 Task: Create a sub task Gather and Analyse Requirements for the task  Integrate website with a new customer support ticketing system in the project AgileKite , assign it to team member softage.1@softage.net and update the status of the sub task to  On Track  , set the priority of the sub task to Low
Action: Mouse moved to (71, 251)
Screenshot: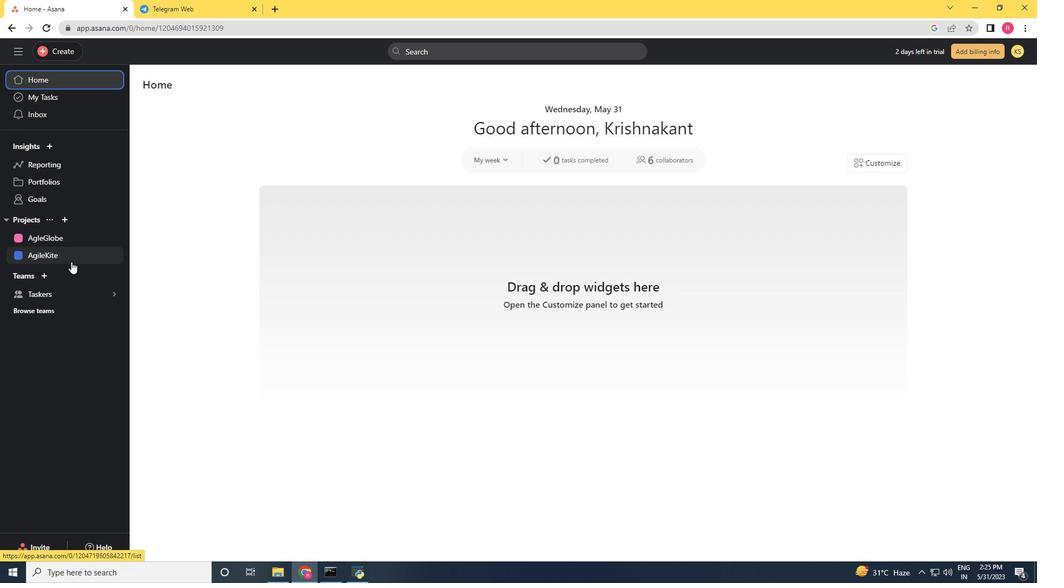 
Action: Mouse pressed left at (71, 251)
Screenshot: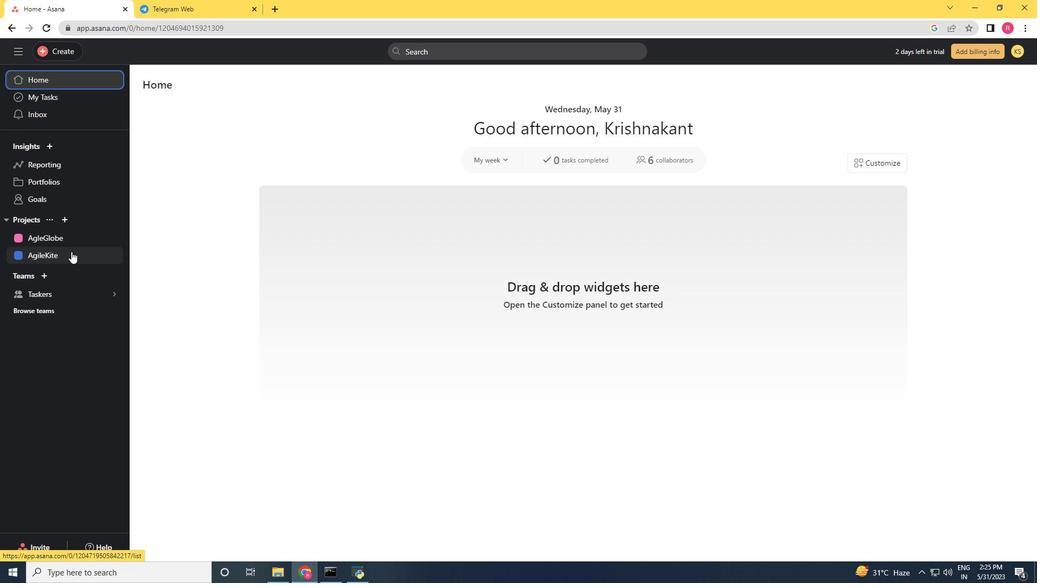 
Action: Mouse moved to (256, 262)
Screenshot: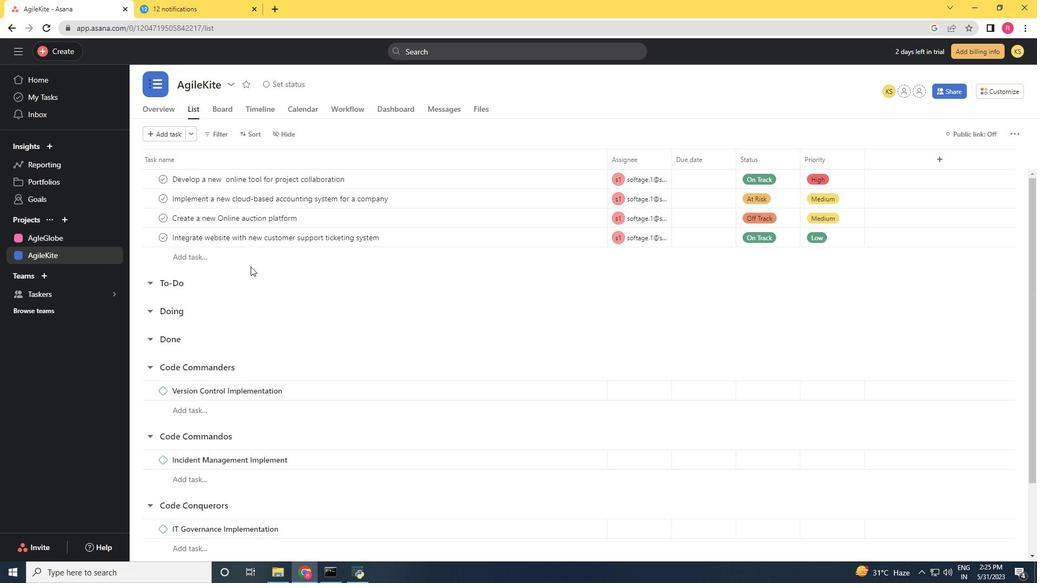 
Action: Mouse scrolled (256, 261) with delta (0, 0)
Screenshot: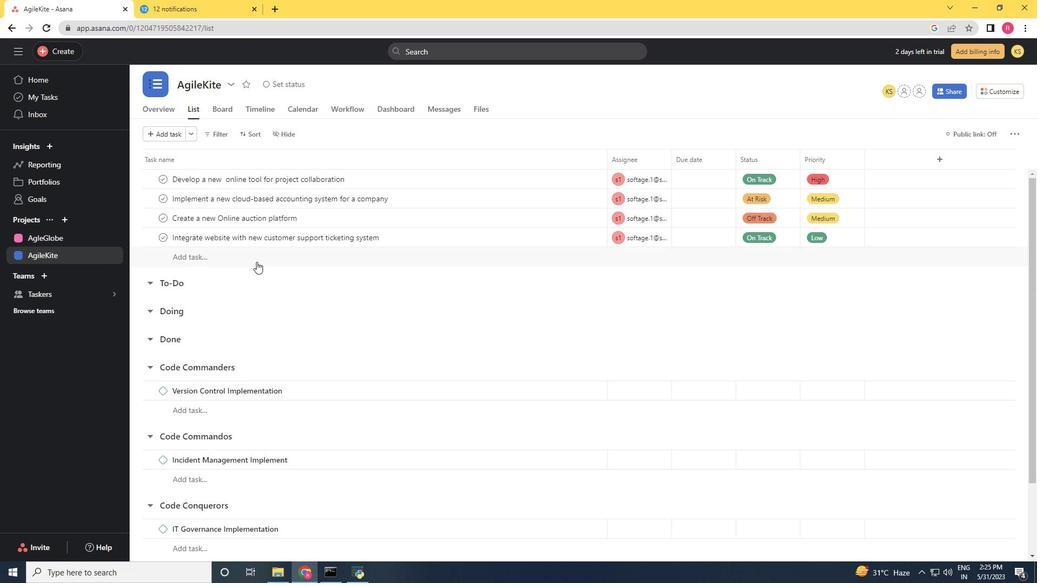 
Action: Mouse moved to (259, 284)
Screenshot: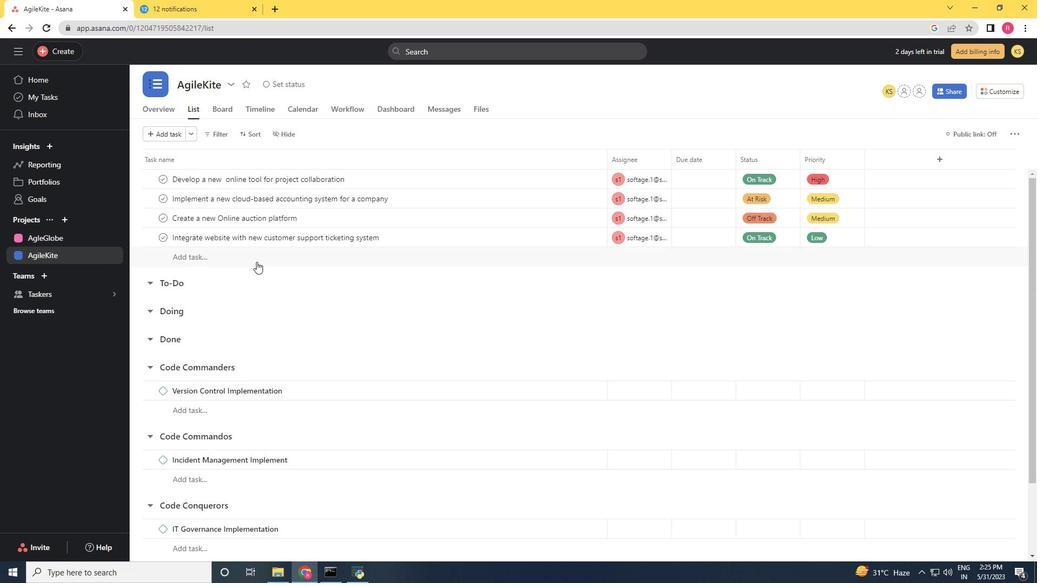 
Action: Mouse scrolled (259, 284) with delta (0, 0)
Screenshot: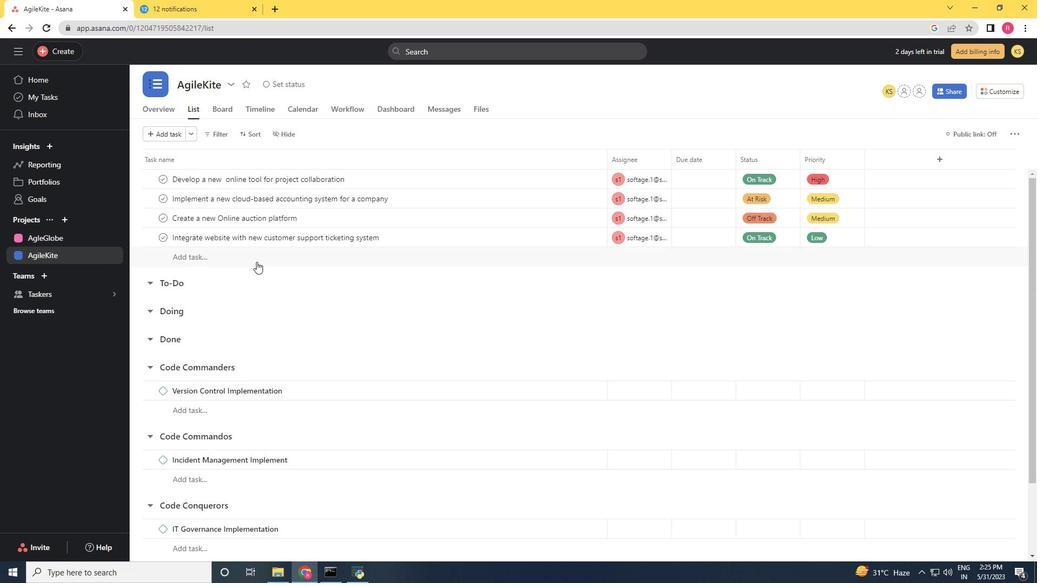 
Action: Mouse moved to (259, 289)
Screenshot: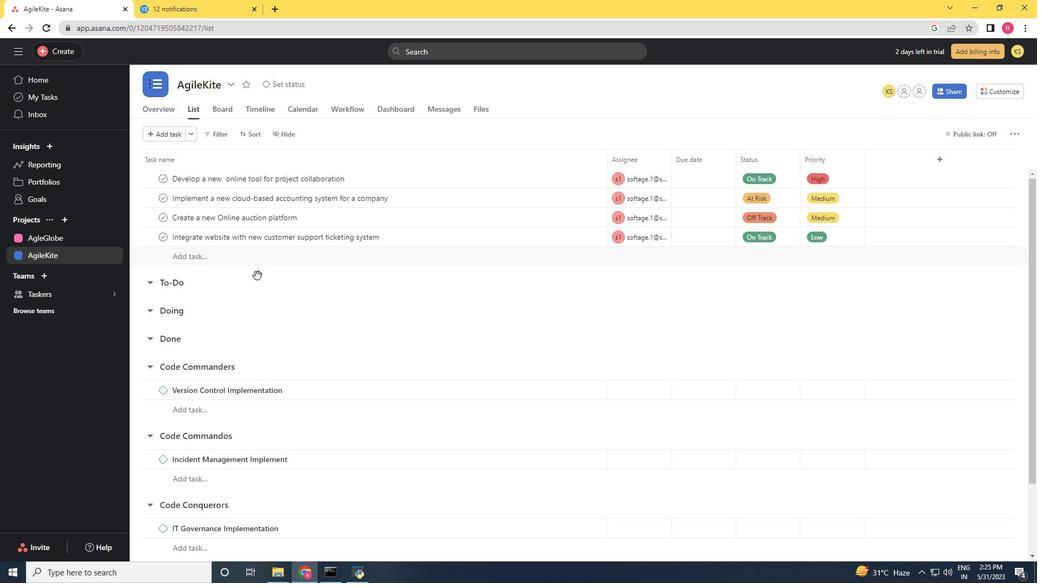 
Action: Mouse scrolled (259, 289) with delta (0, 0)
Screenshot: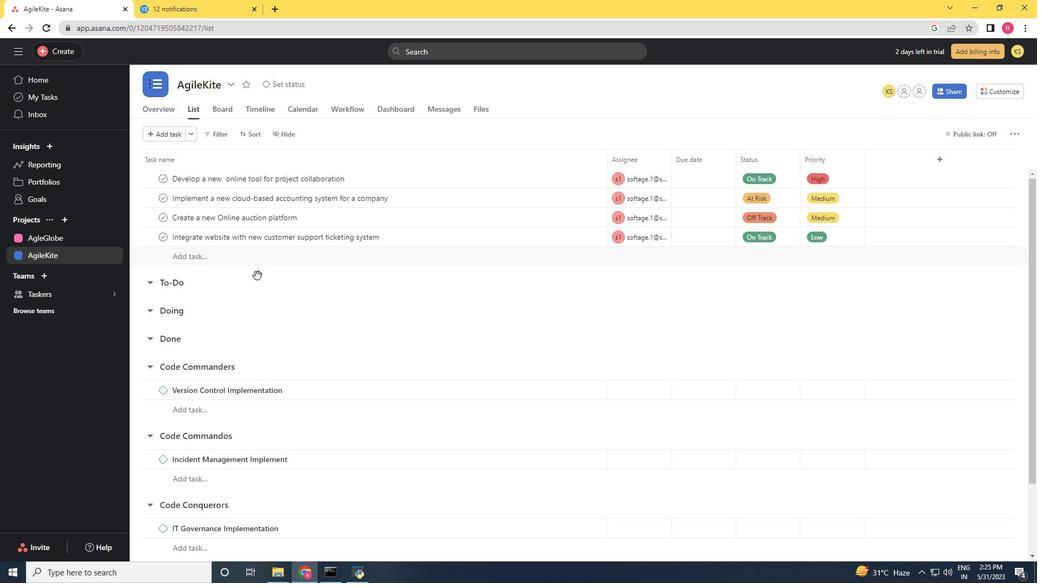 
Action: Mouse moved to (259, 290)
Screenshot: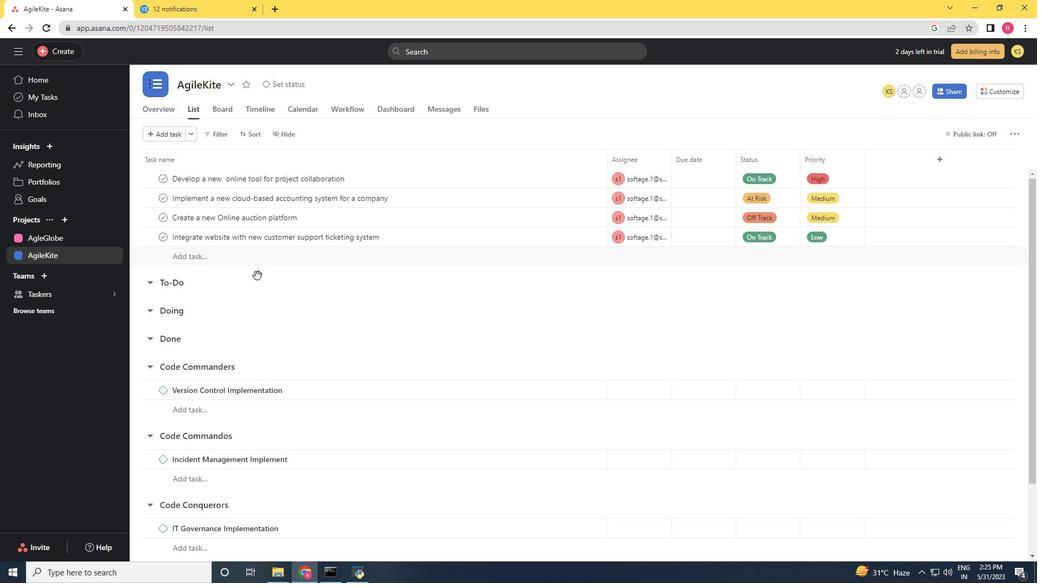
Action: Mouse scrolled (259, 290) with delta (0, 0)
Screenshot: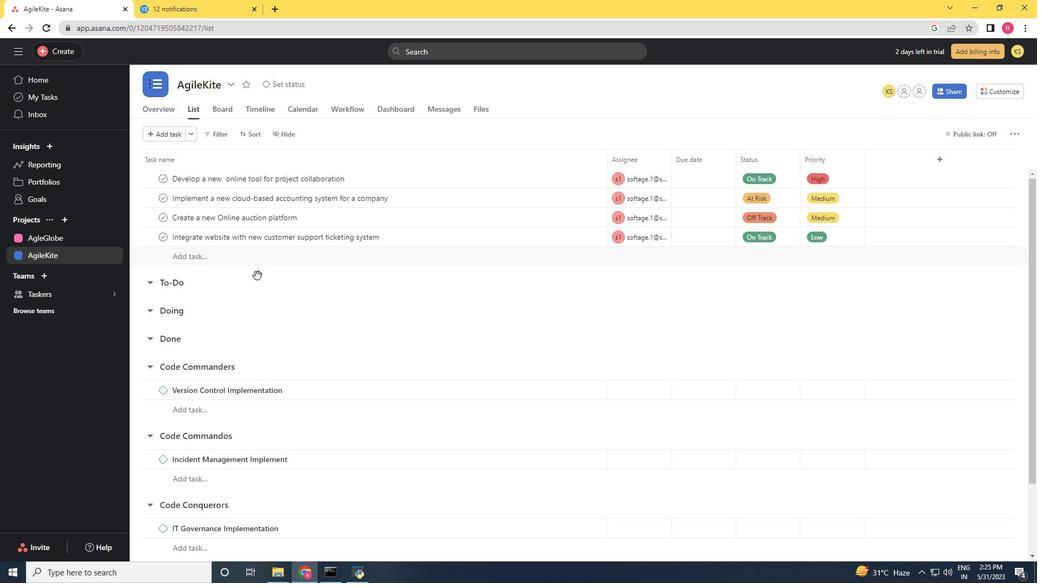 
Action: Mouse moved to (259, 291)
Screenshot: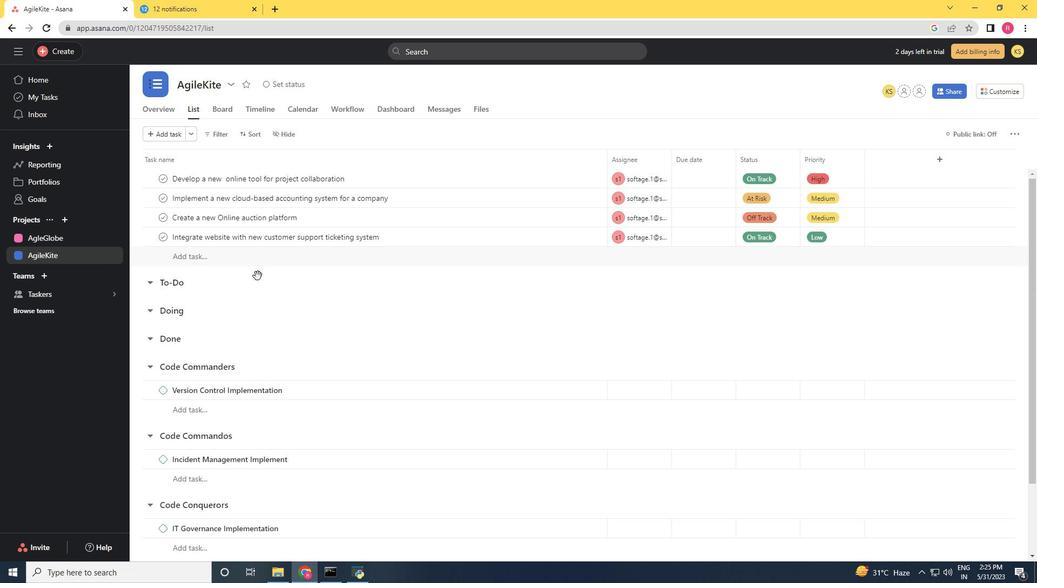 
Action: Mouse scrolled (259, 290) with delta (0, 0)
Screenshot: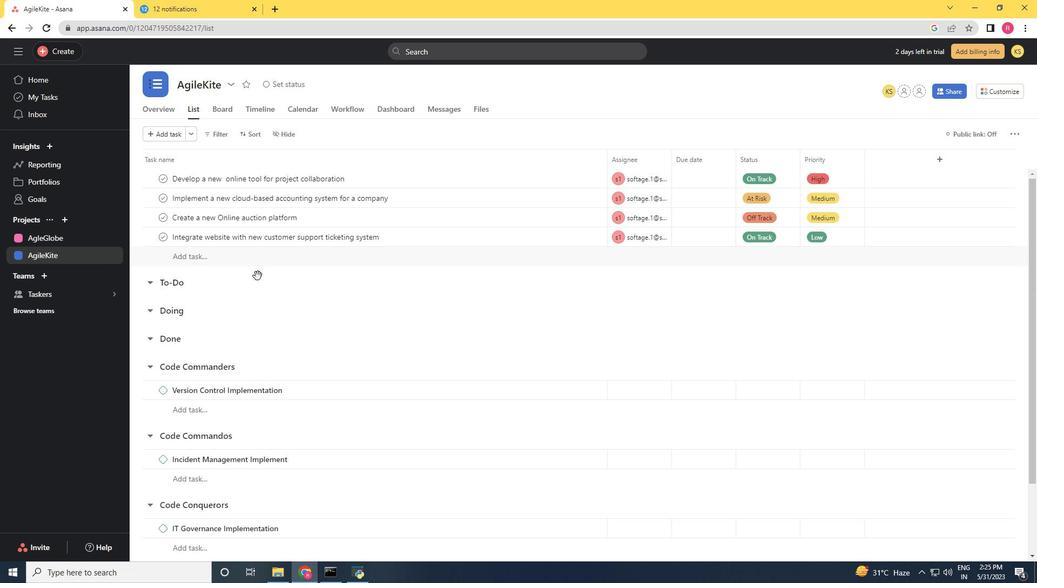 
Action: Mouse moved to (259, 293)
Screenshot: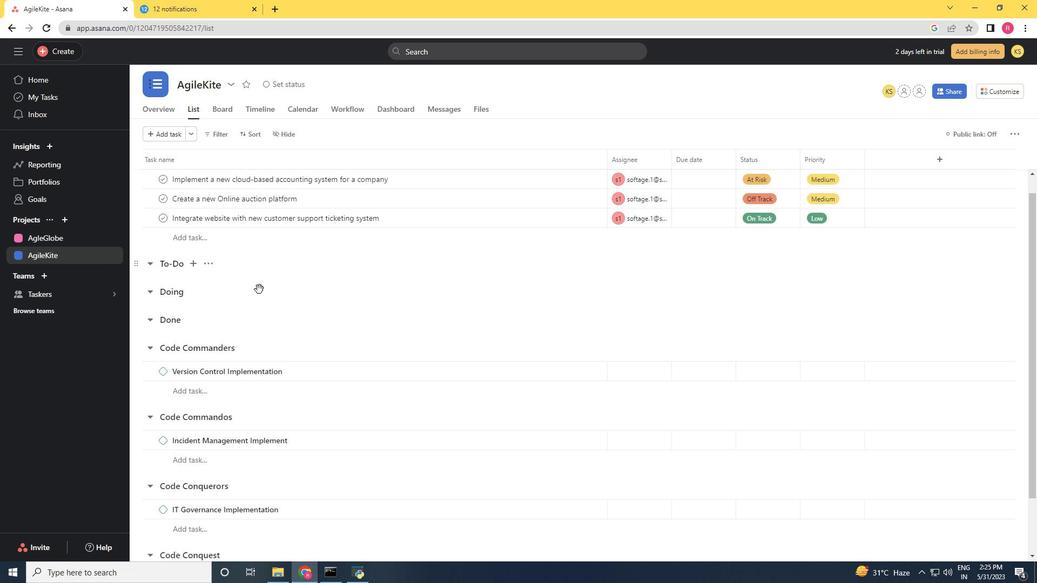 
Action: Mouse scrolled (259, 293) with delta (0, 0)
Screenshot: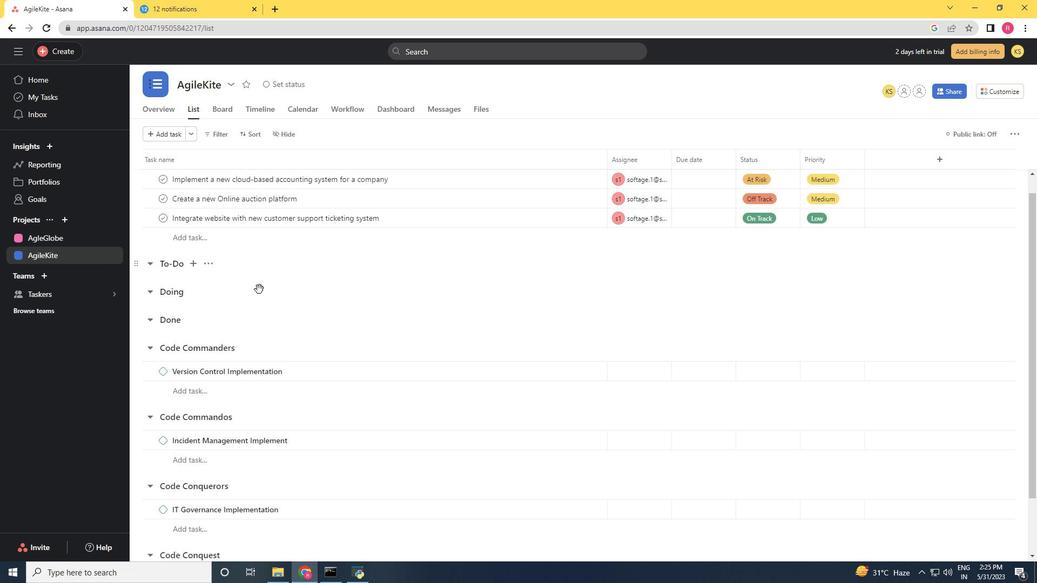 
Action: Mouse moved to (165, 555)
Screenshot: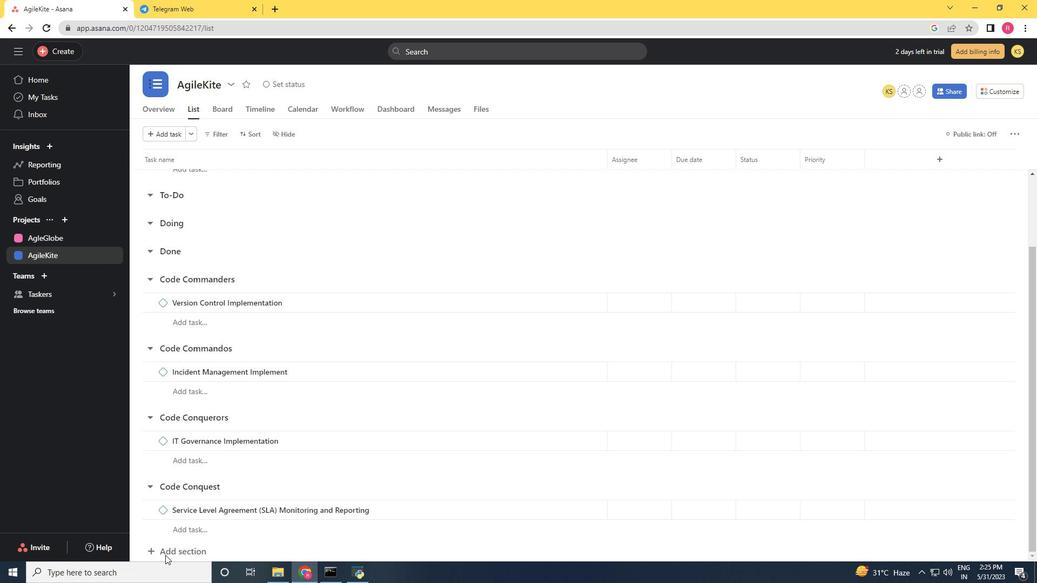
Action: Mouse pressed left at (165, 555)
Screenshot: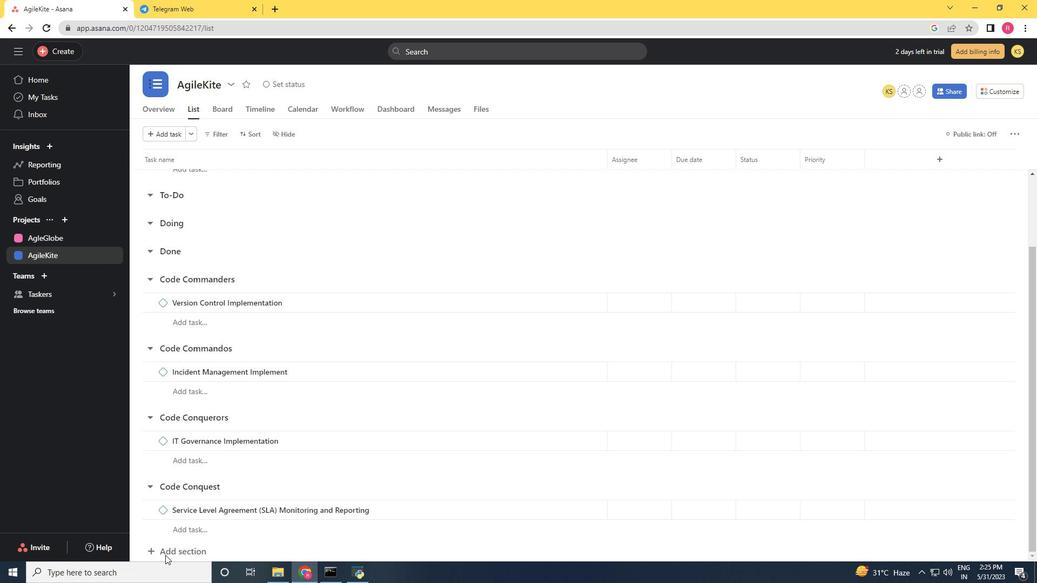 
Action: Mouse moved to (269, 461)
Screenshot: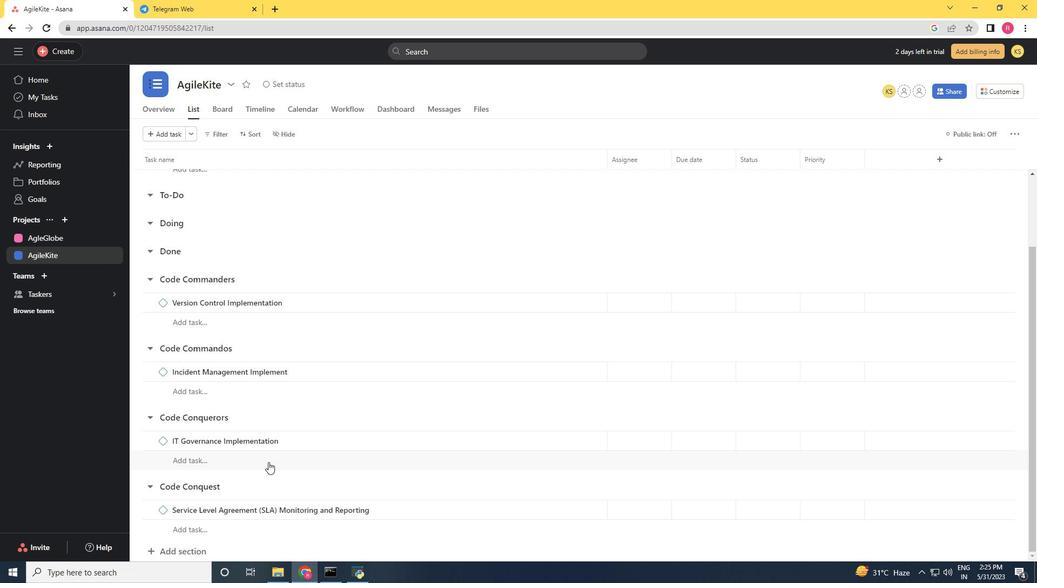 
Action: Mouse scrolled (269, 462) with delta (0, 0)
Screenshot: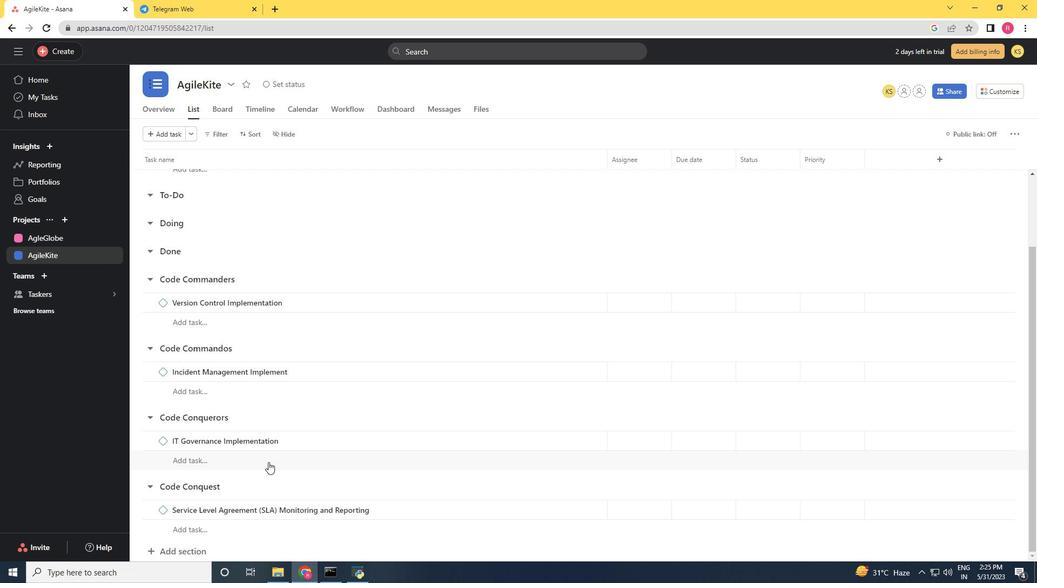 
Action: Mouse scrolled (269, 462) with delta (0, 0)
Screenshot: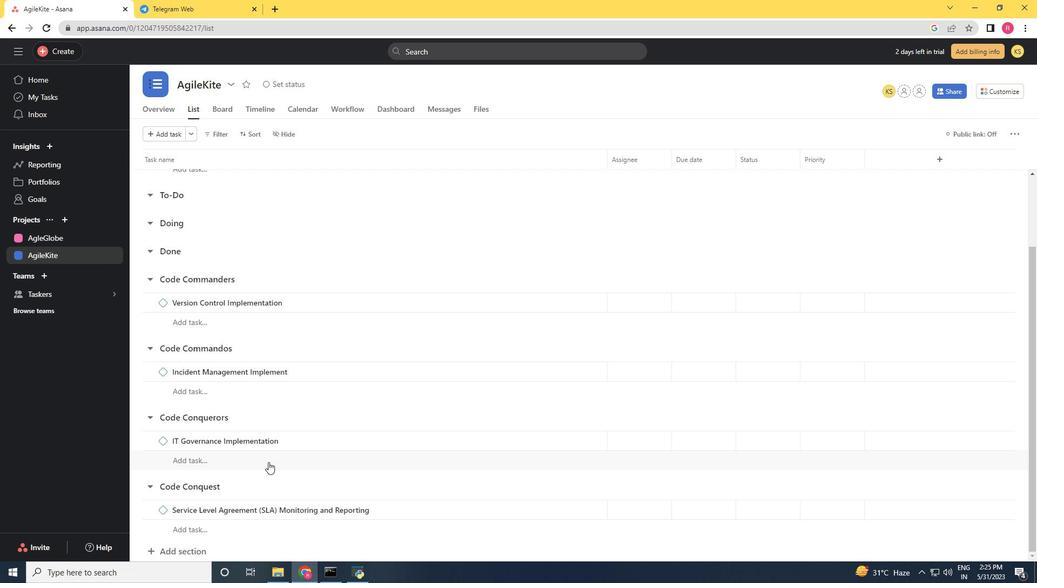 
Action: Mouse scrolled (269, 462) with delta (0, 0)
Screenshot: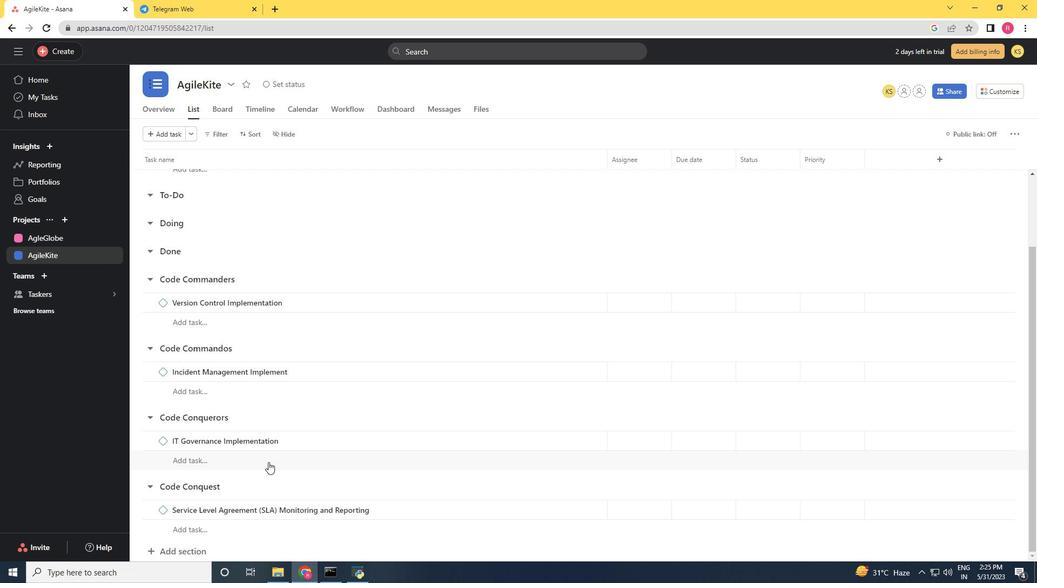 
Action: Mouse scrolled (269, 462) with delta (0, 0)
Screenshot: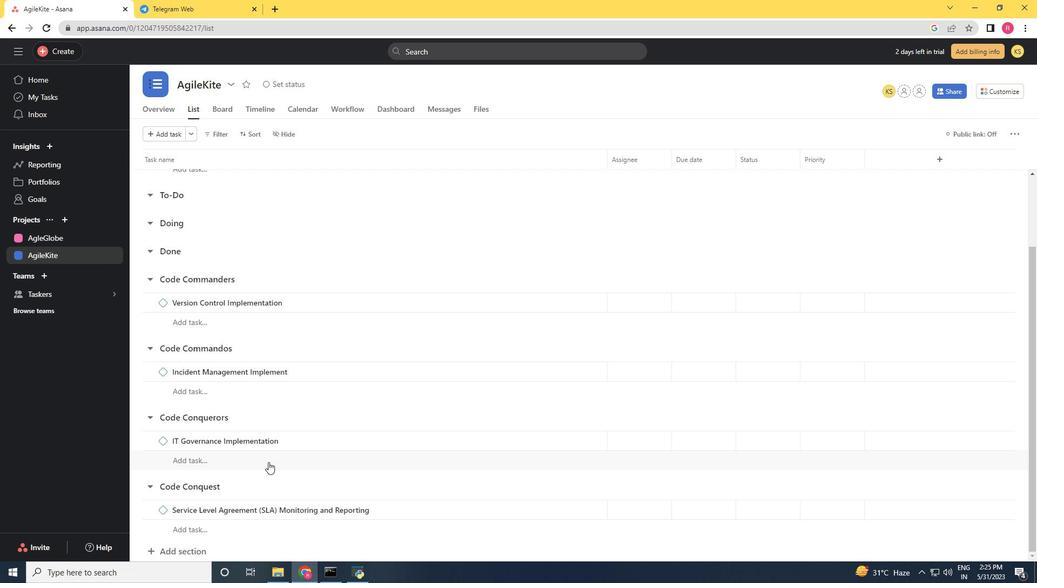 
Action: Mouse moved to (270, 461)
Screenshot: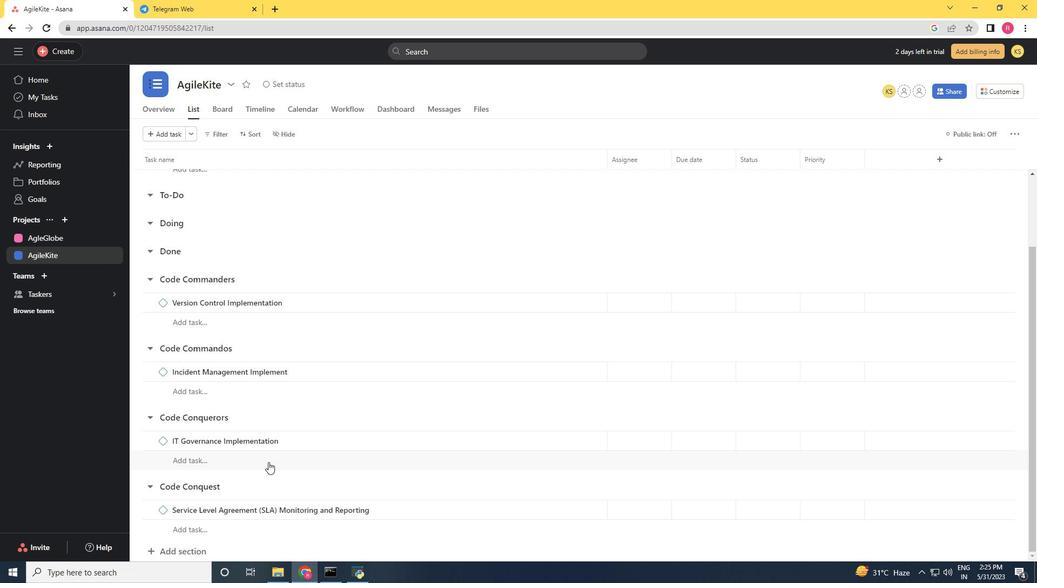 
Action: Mouse scrolled (270, 461) with delta (0, 0)
Screenshot: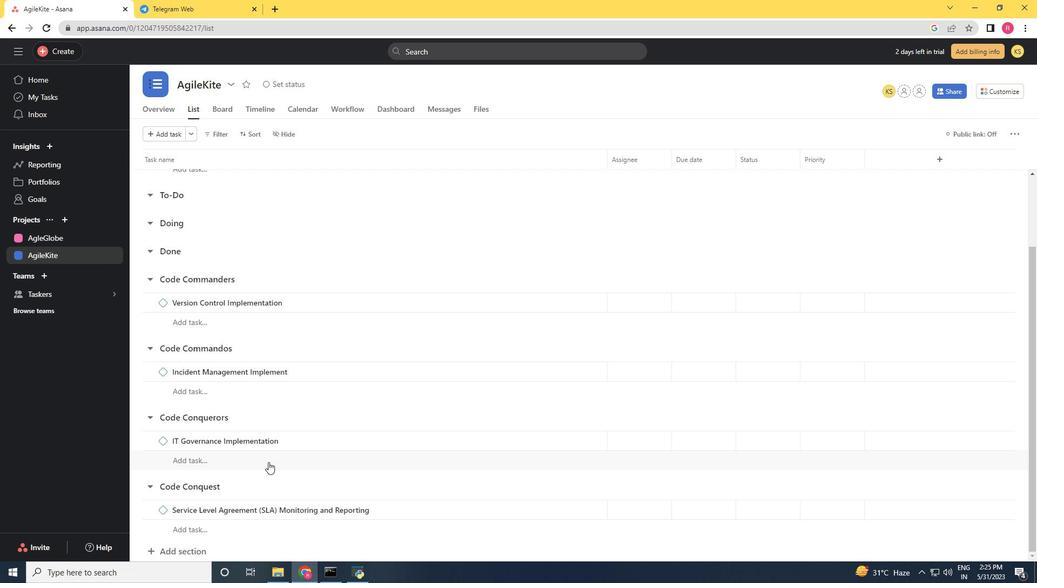 
Action: Mouse moved to (448, 234)
Screenshot: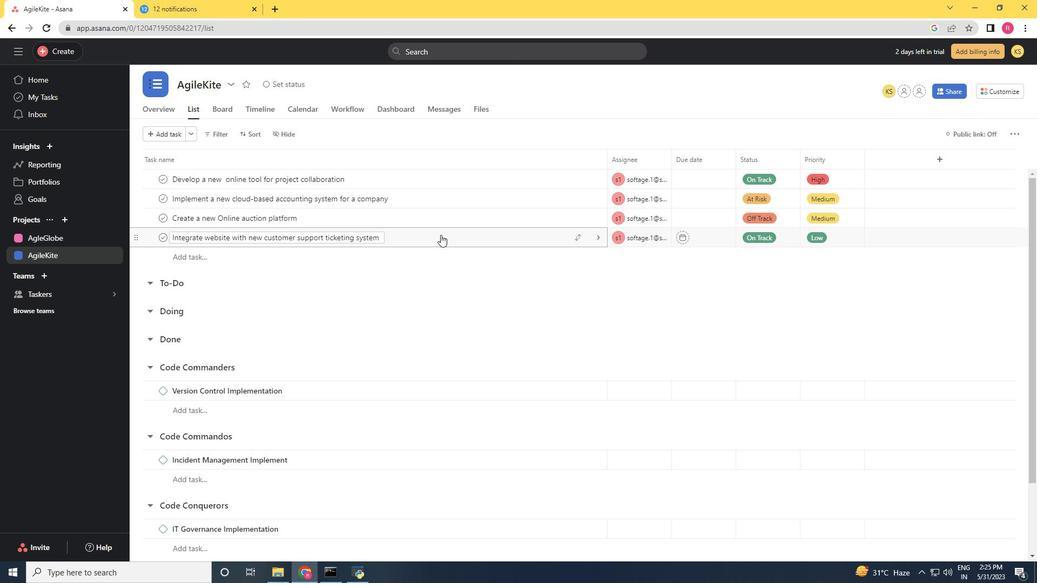 
Action: Mouse pressed left at (448, 234)
Screenshot: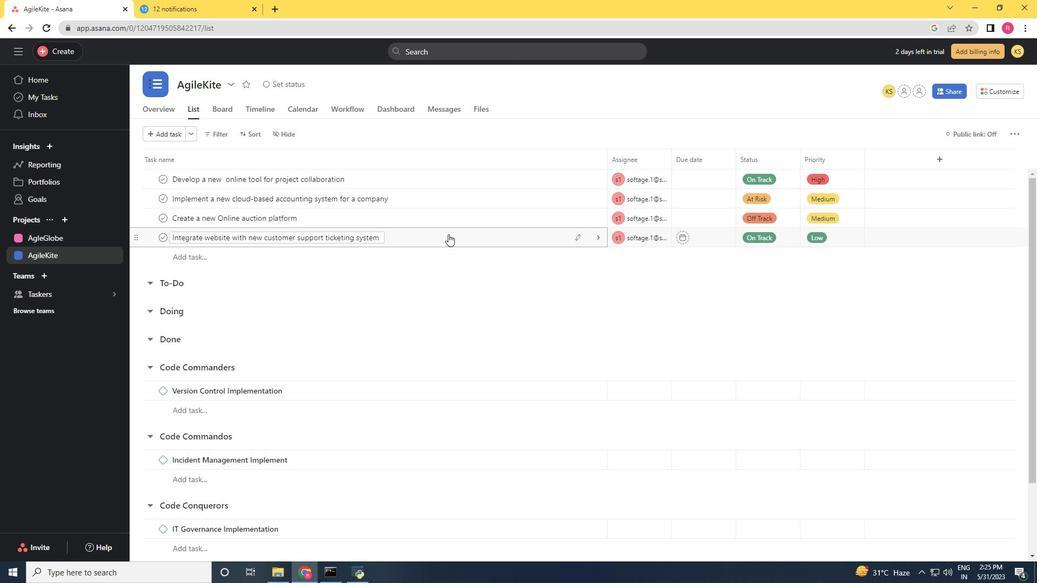 
Action: Mouse moved to (823, 336)
Screenshot: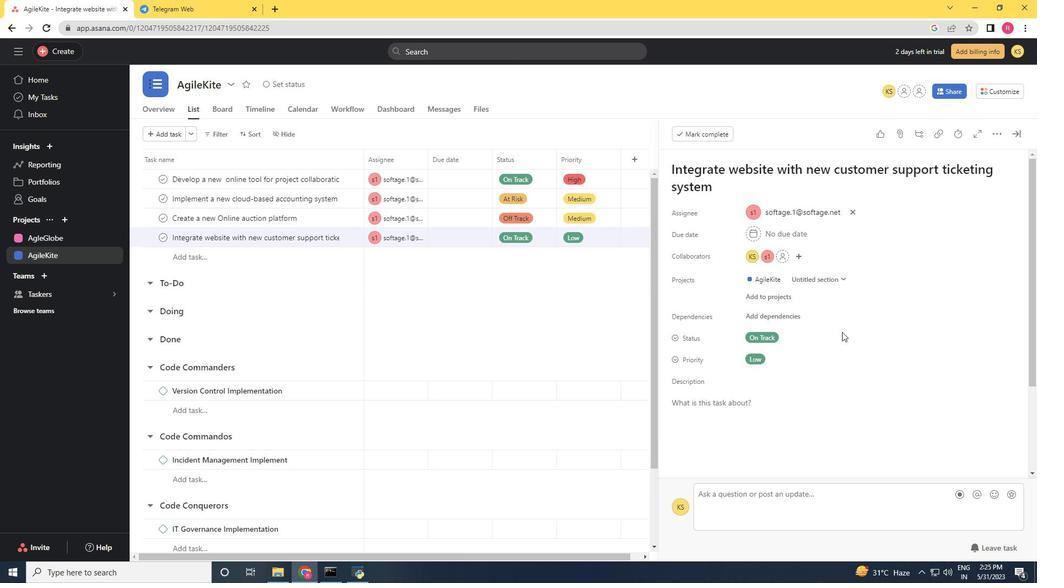 
Action: Mouse scrolled (823, 335) with delta (0, 0)
Screenshot: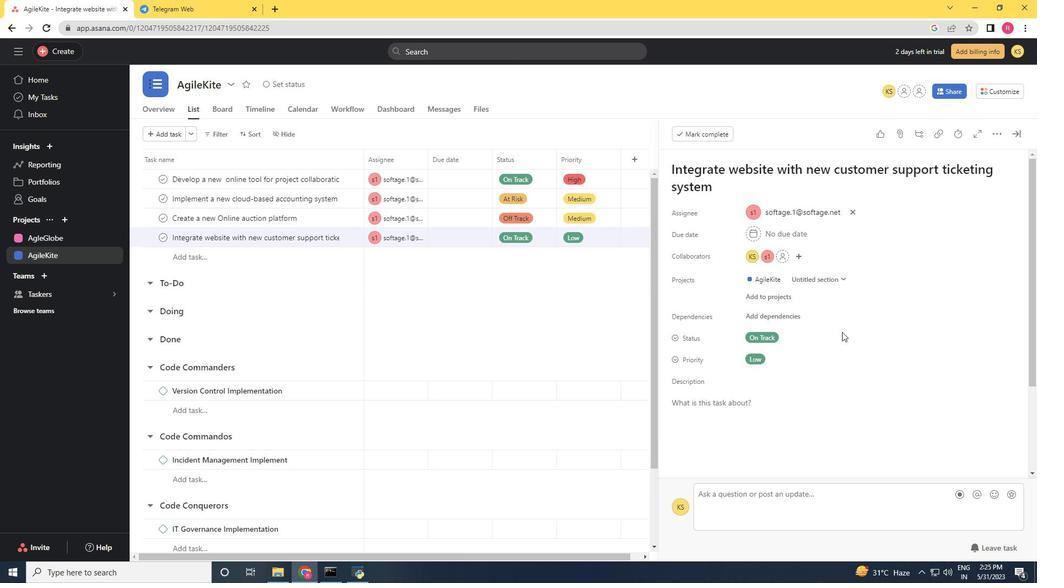 
Action: Mouse moved to (821, 336)
Screenshot: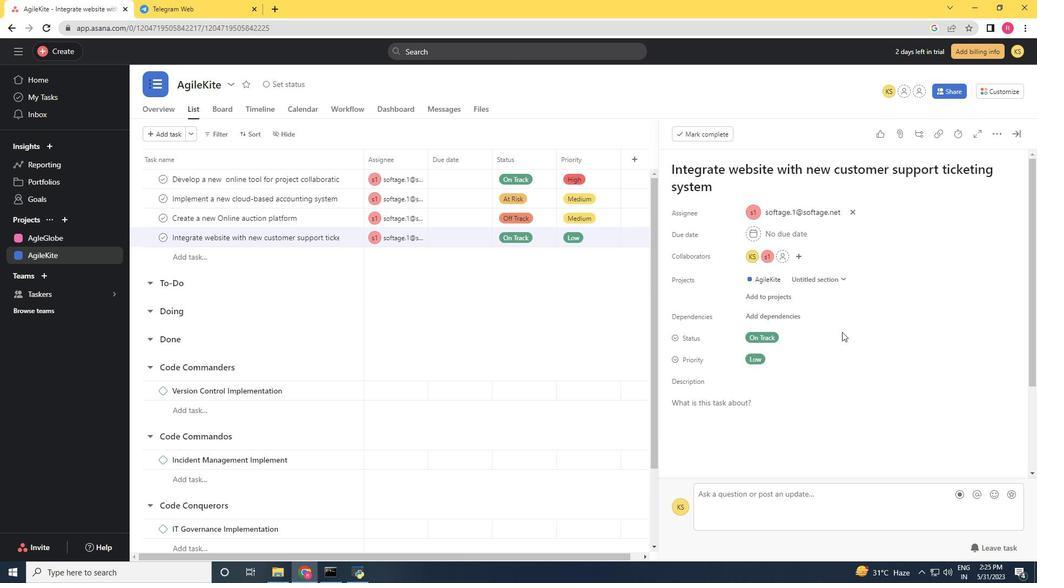 
Action: Mouse scrolled (821, 336) with delta (0, 0)
Screenshot: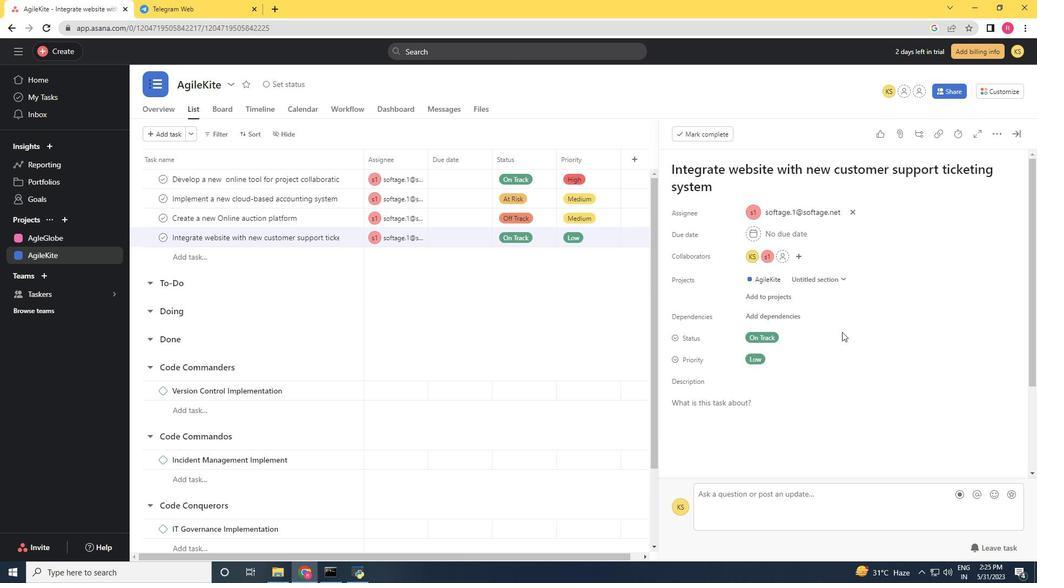 
Action: Mouse moved to (820, 337)
Screenshot: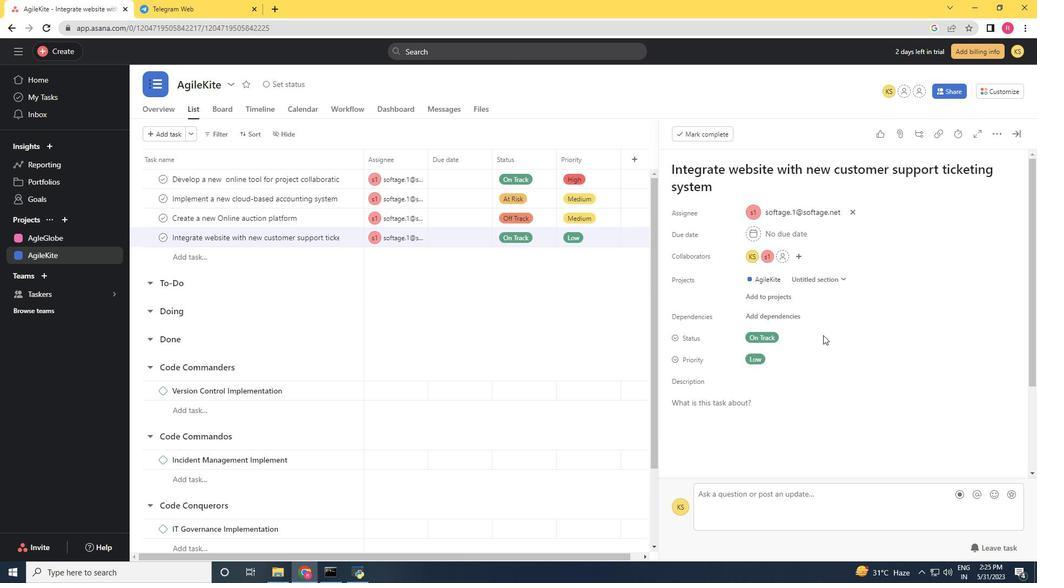 
Action: Mouse scrolled (820, 337) with delta (0, 0)
Screenshot: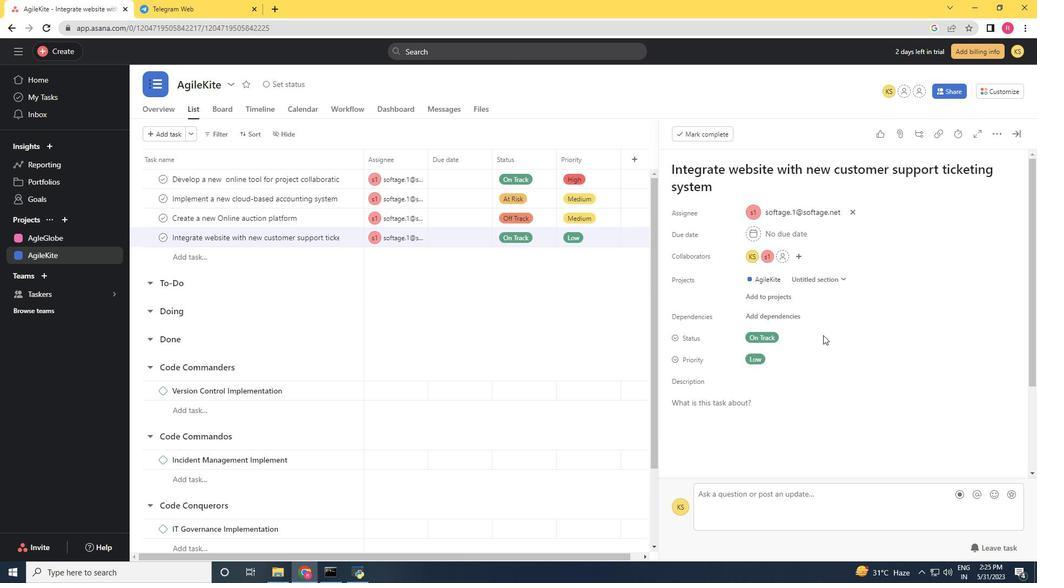 
Action: Mouse scrolled (820, 337) with delta (0, 0)
Screenshot: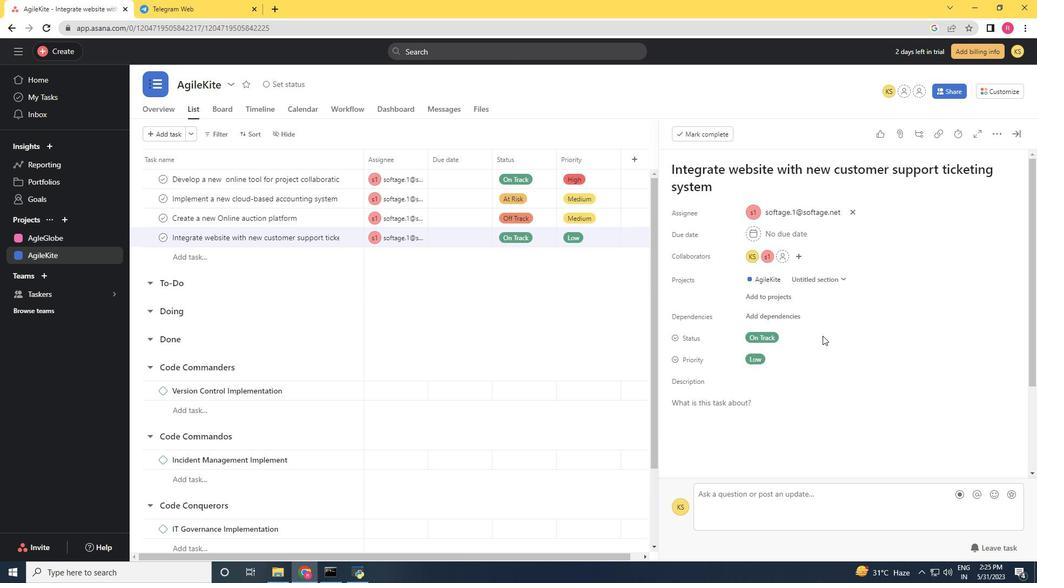 
Action: Mouse scrolled (820, 337) with delta (0, 0)
Screenshot: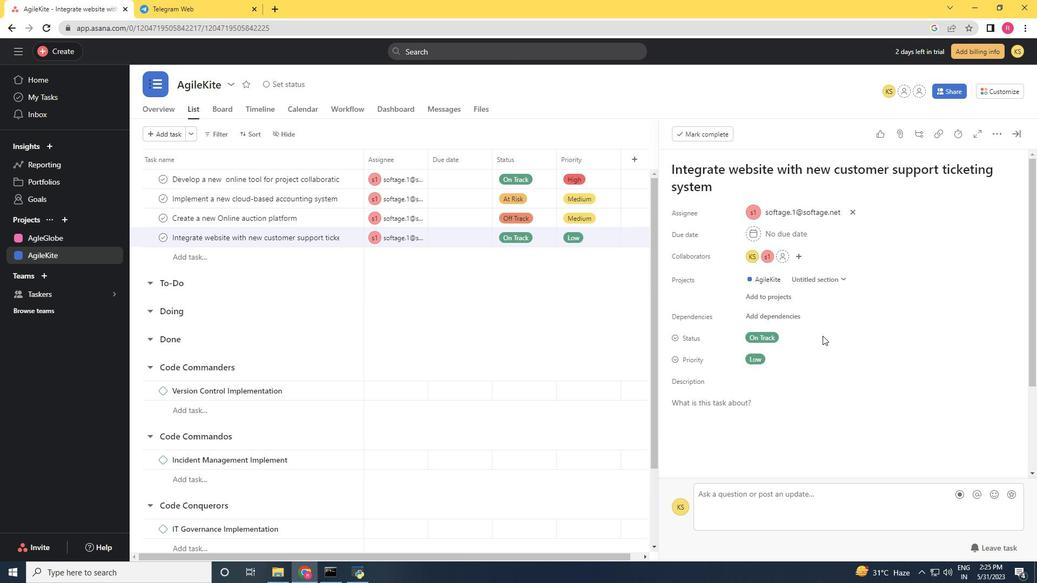 
Action: Mouse moved to (719, 389)
Screenshot: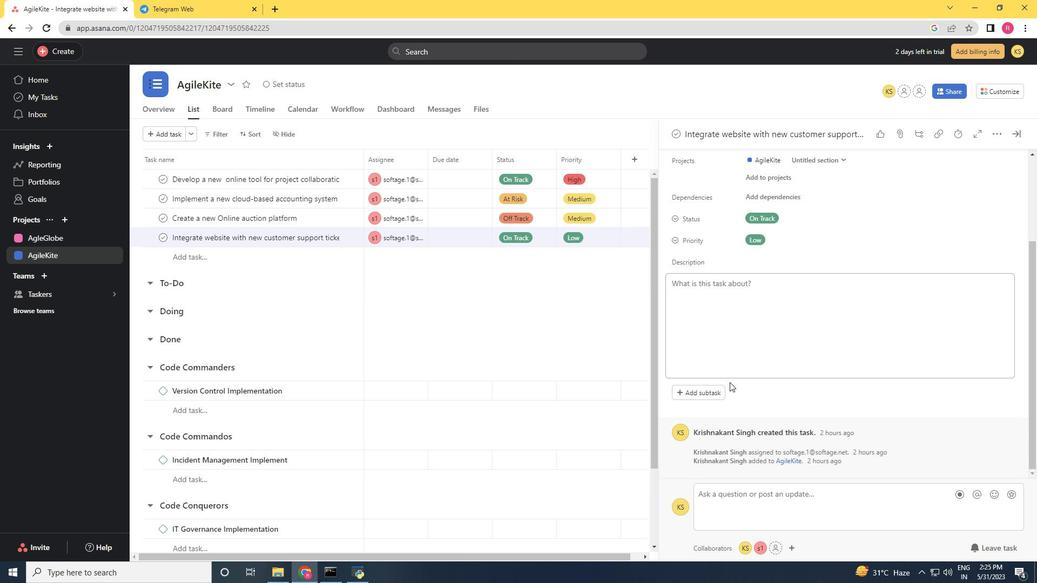 
Action: Mouse pressed left at (719, 389)
Screenshot: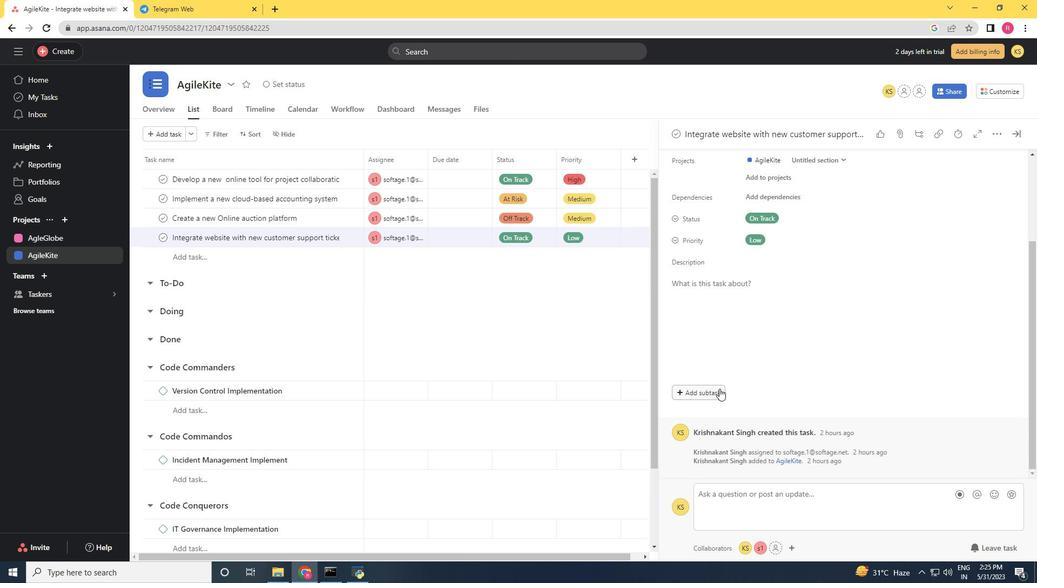 
Action: Key pressed <Key.shift>Gather<Key.space>and<Key.space><Key.shift>Analyse<Key.space><Key.shift>Requirements<Key.space>
Screenshot: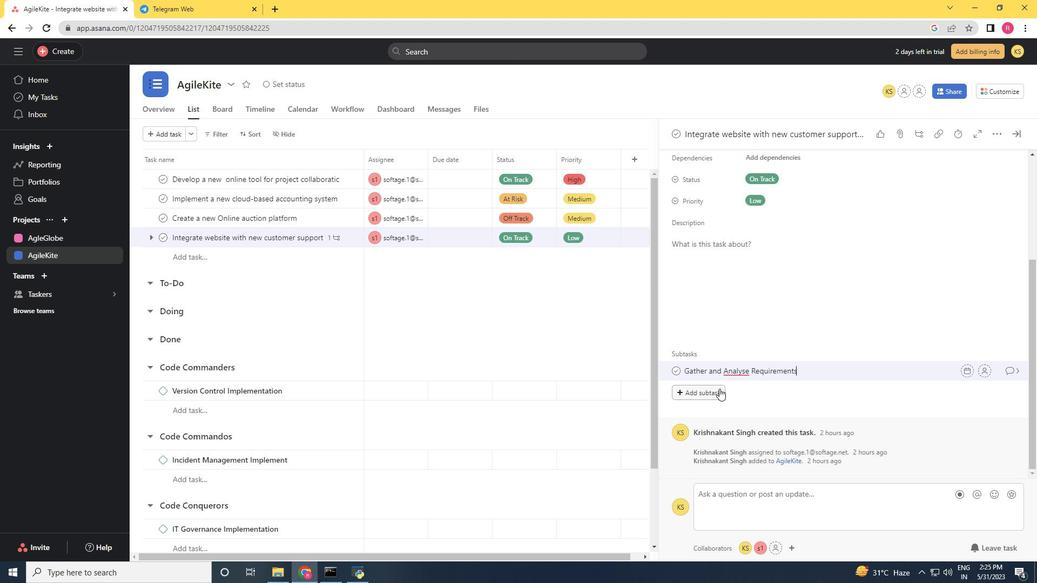 
Action: Mouse moved to (988, 373)
Screenshot: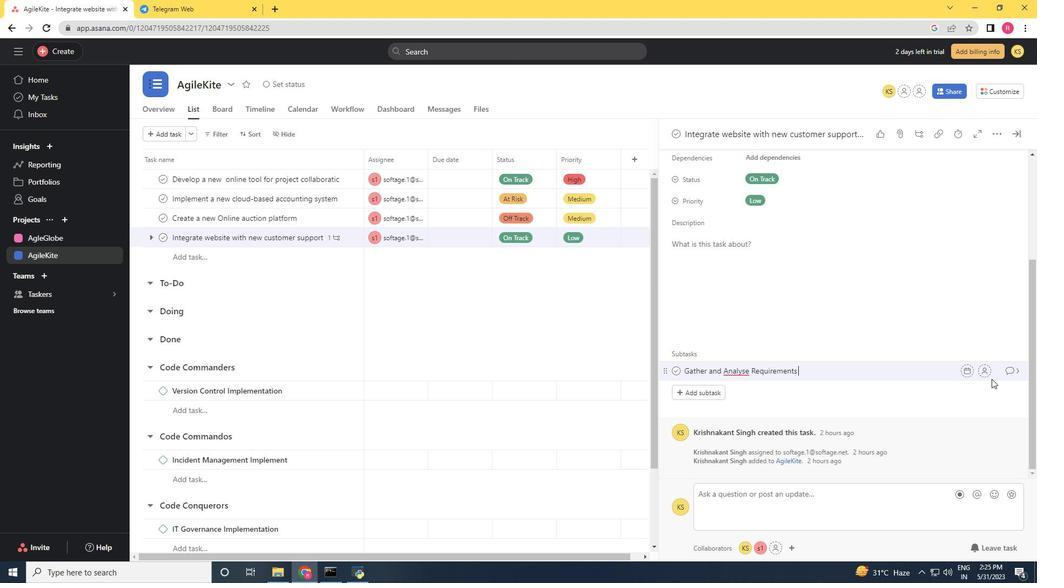 
Action: Mouse pressed left at (988, 373)
Screenshot: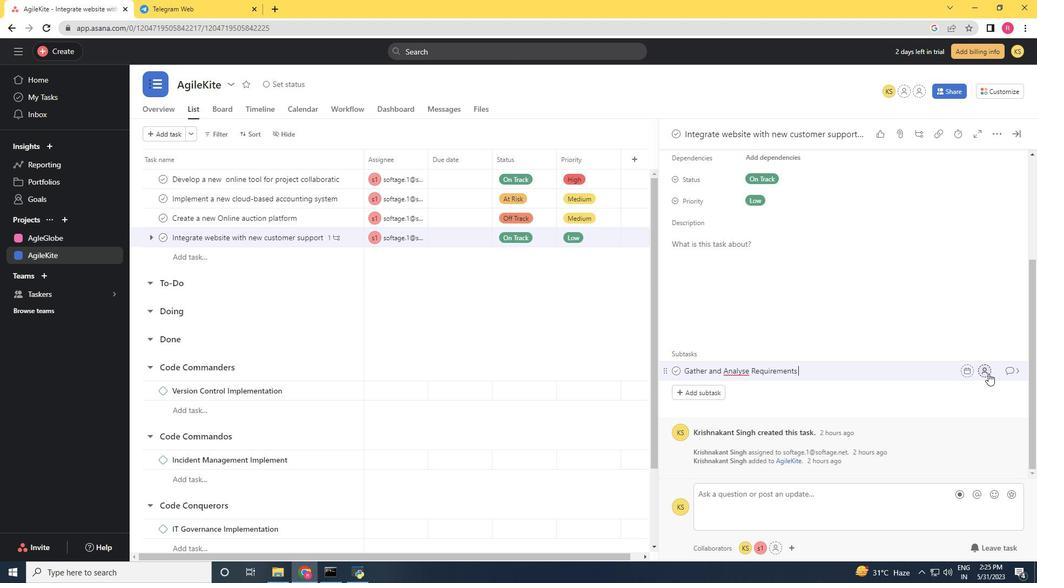 
Action: Key pressed softage
Screenshot: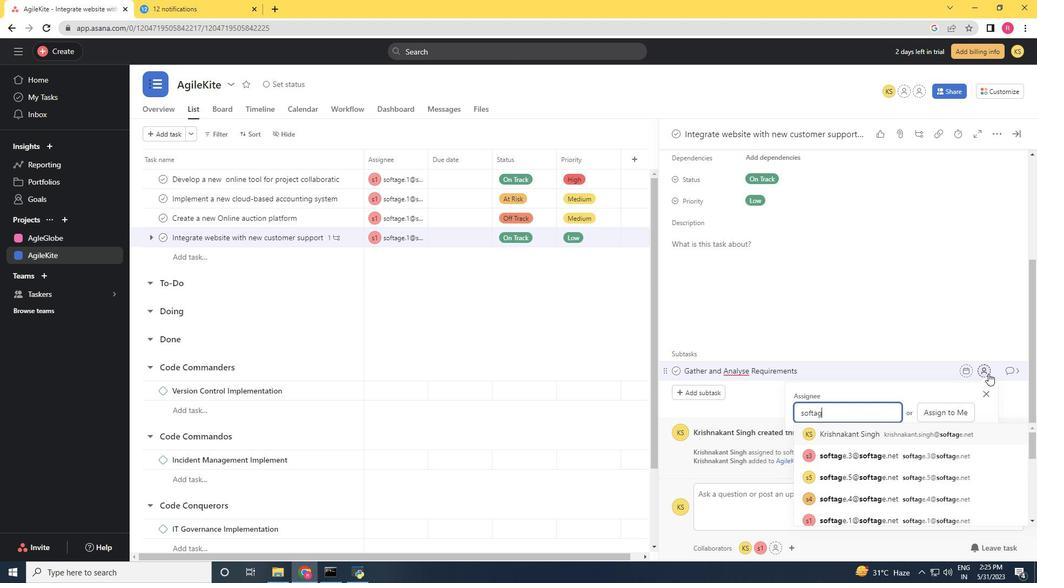 
Action: Mouse moved to (988, 372)
Screenshot: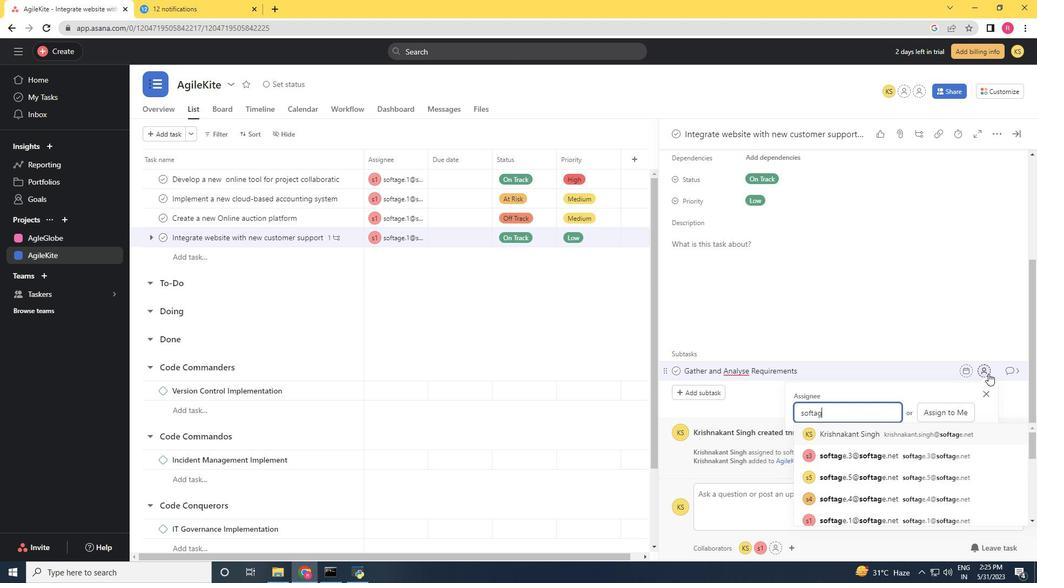 
Action: Key pressed <Key.backspace><Key.backspace><Key.backspace><Key.backspace><Key.backspace><Key.backspace><Key.backspace>
Screenshot: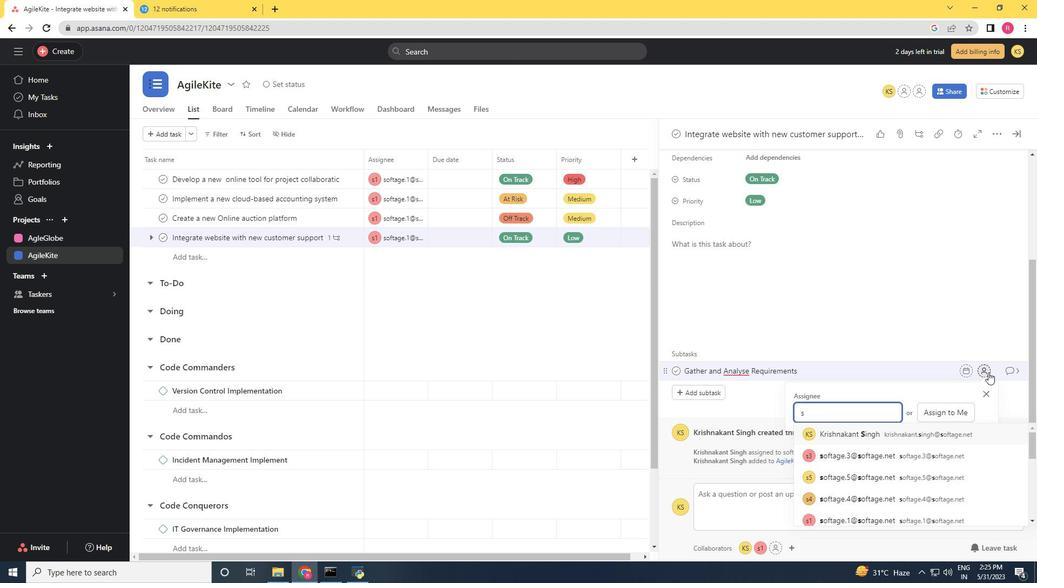 
Action: Mouse moved to (988, 372)
Screenshot: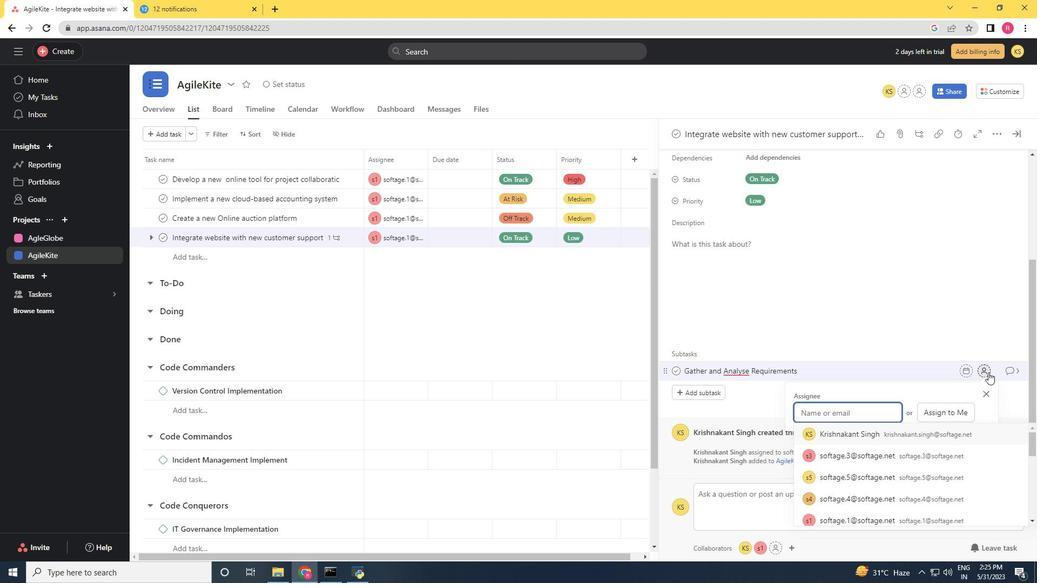 
Action: Key pressed softage.1<Key.shift>@softage.net
Screenshot: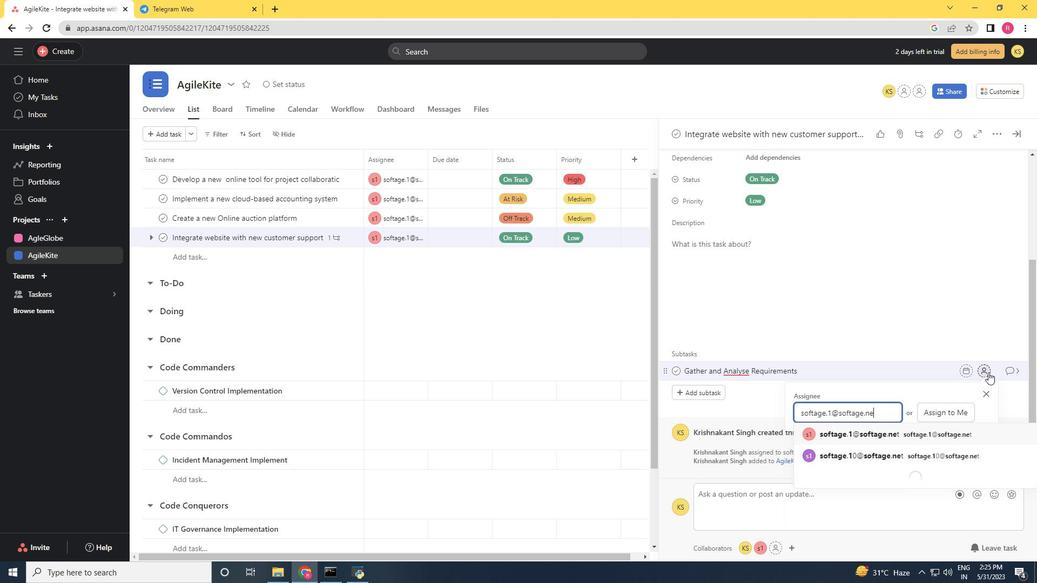 
Action: Mouse moved to (860, 433)
Screenshot: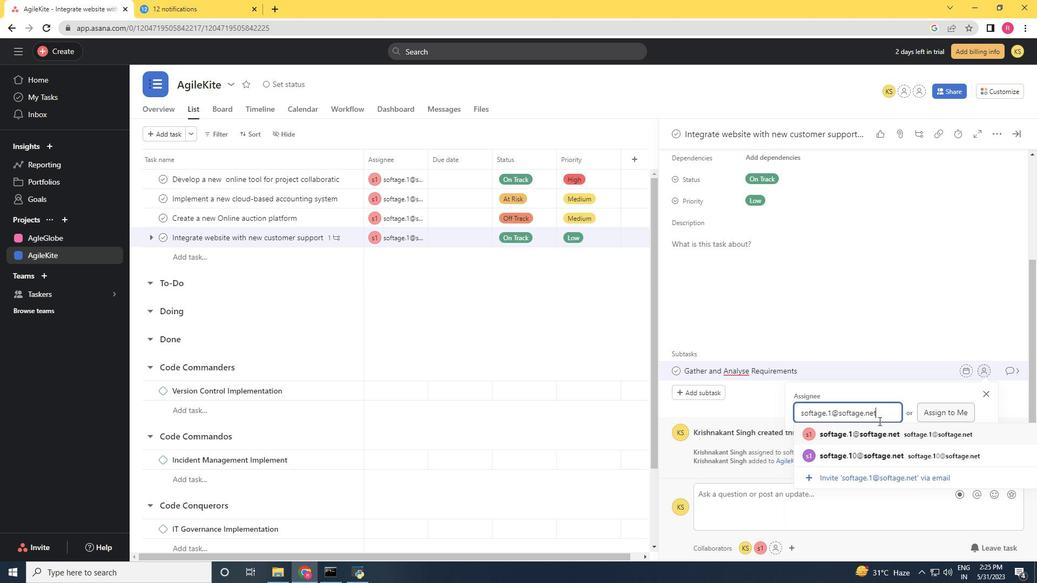 
Action: Mouse pressed left at (860, 433)
Screenshot: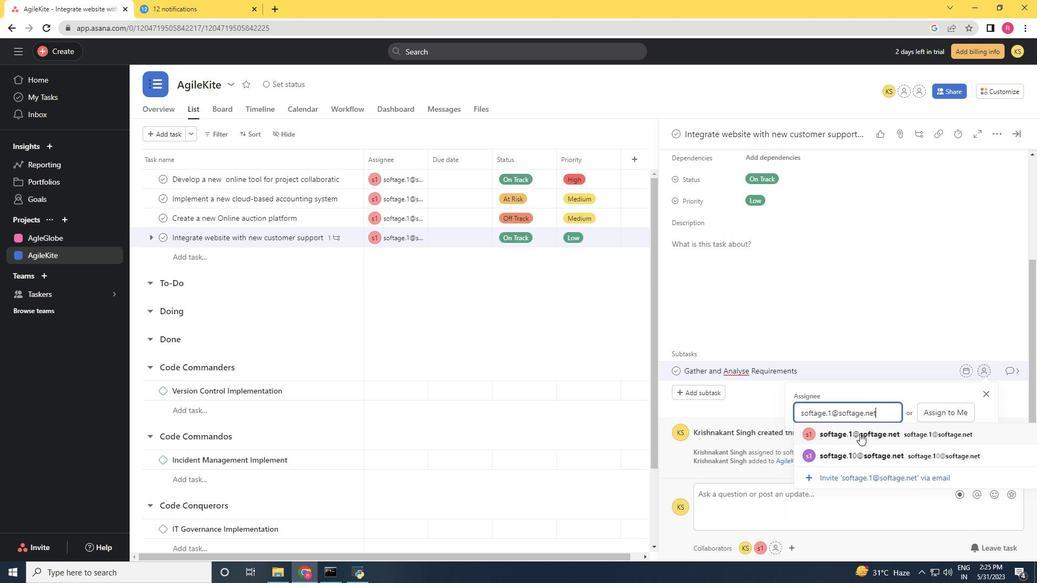 
Action: Mouse moved to (1014, 370)
Screenshot: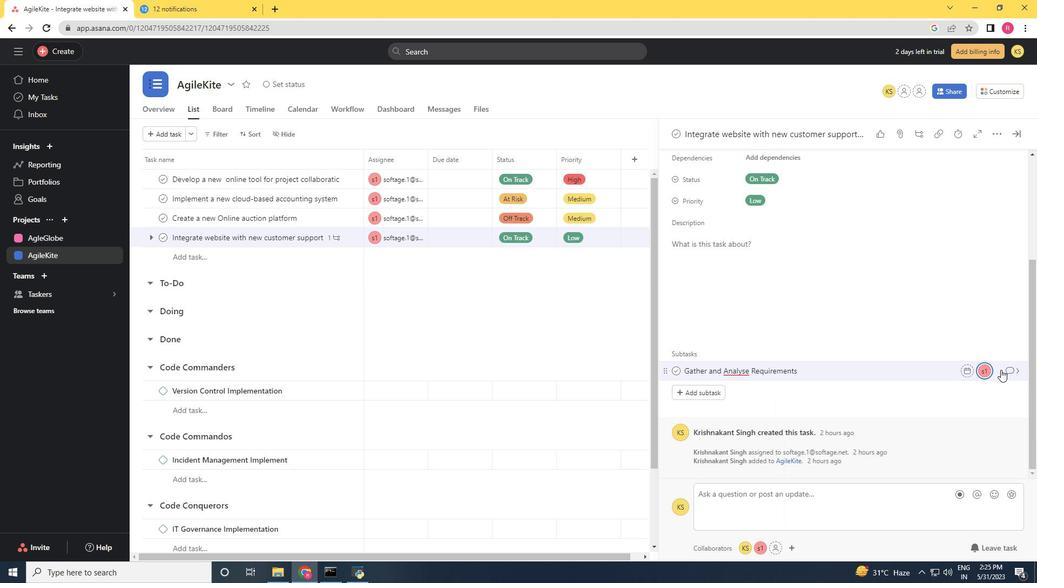 
Action: Mouse pressed left at (1014, 370)
Screenshot: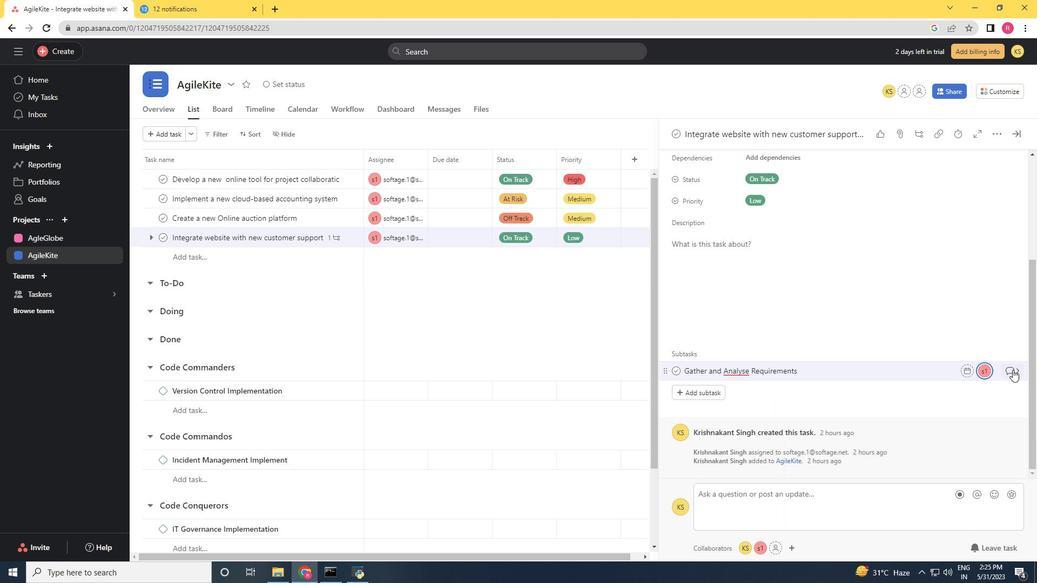 
Action: Mouse moved to (714, 309)
Screenshot: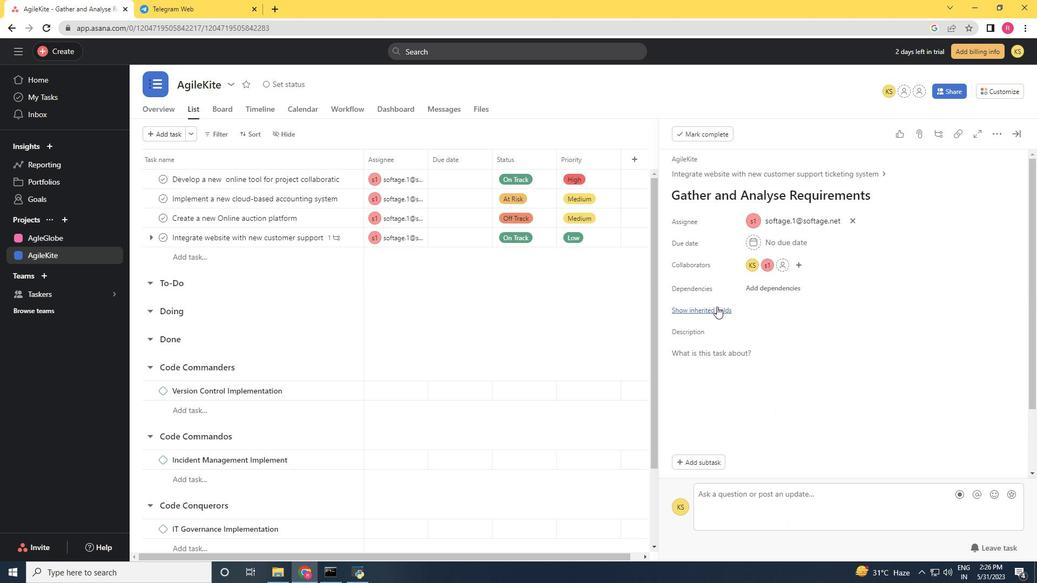 
Action: Mouse pressed left at (714, 309)
Screenshot: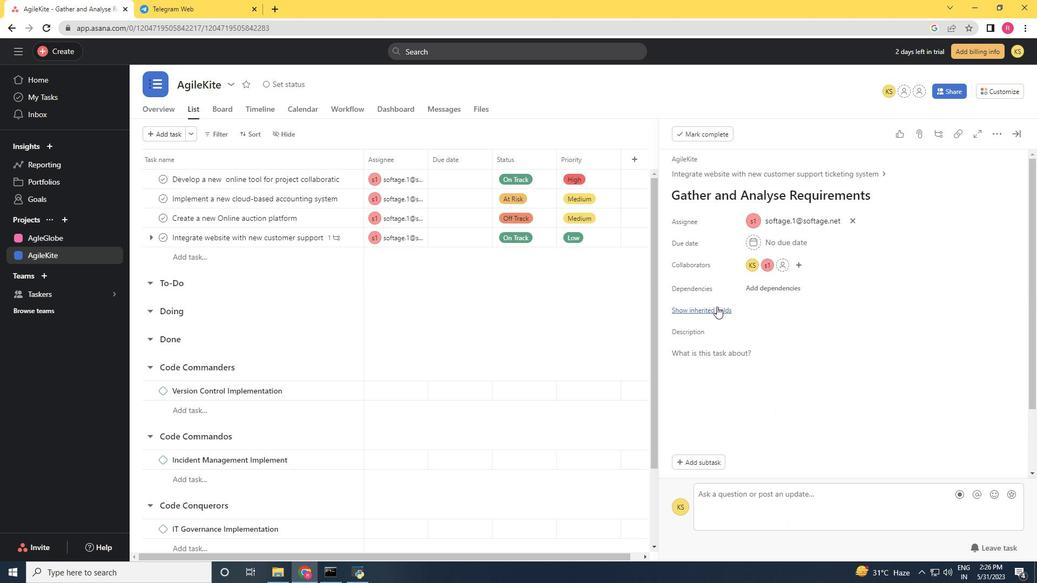 
Action: Mouse moved to (753, 326)
Screenshot: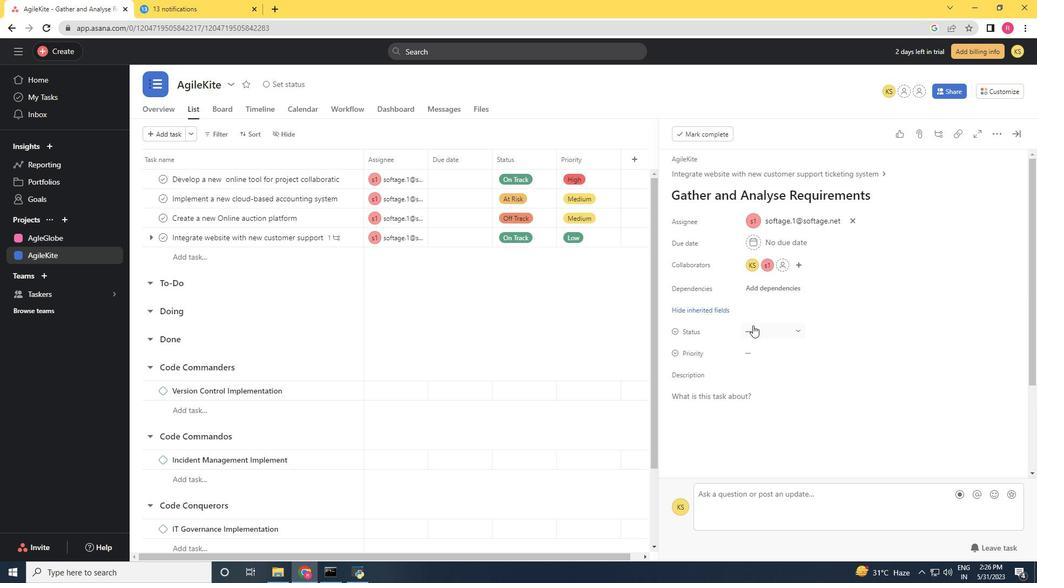
Action: Mouse pressed left at (753, 326)
Screenshot: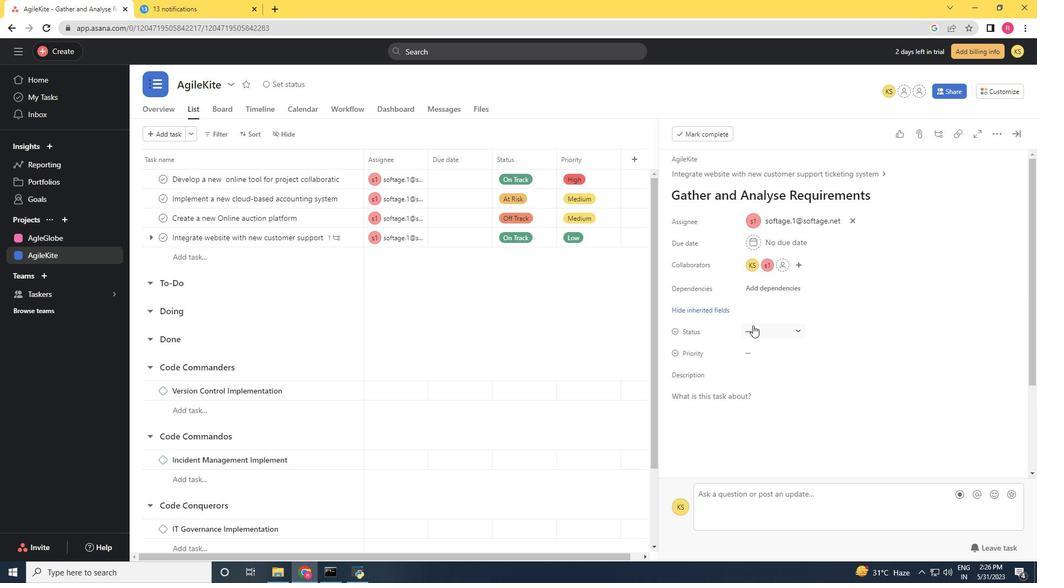 
Action: Mouse moved to (782, 364)
Screenshot: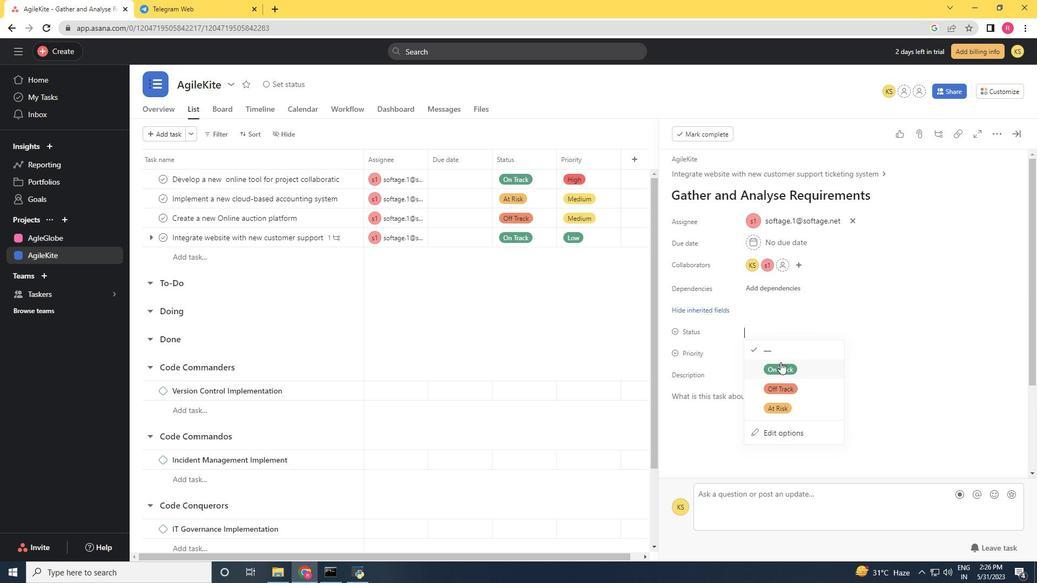 
Action: Mouse pressed left at (782, 364)
Screenshot: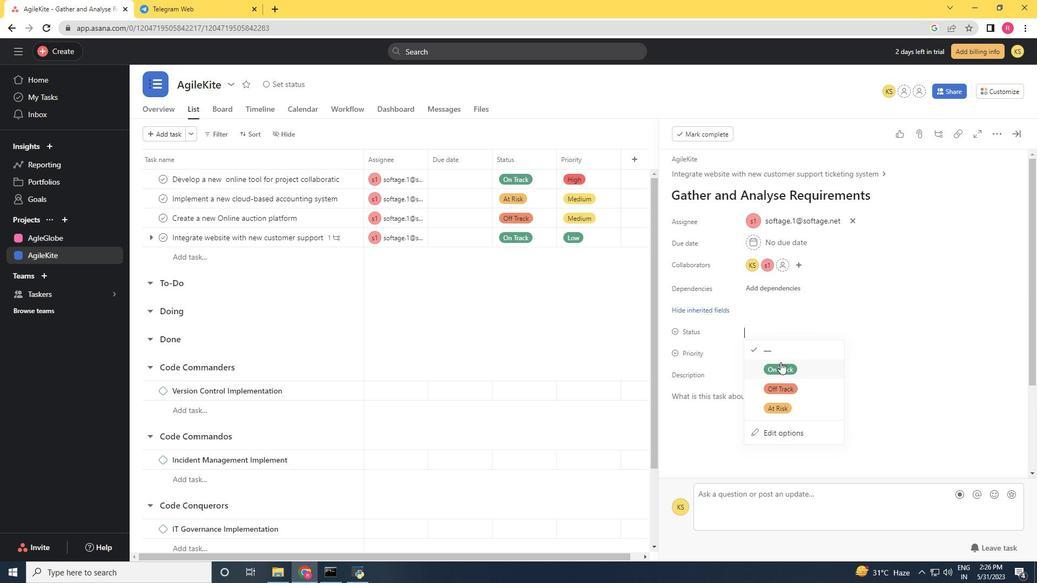 
Action: Mouse moved to (754, 353)
Screenshot: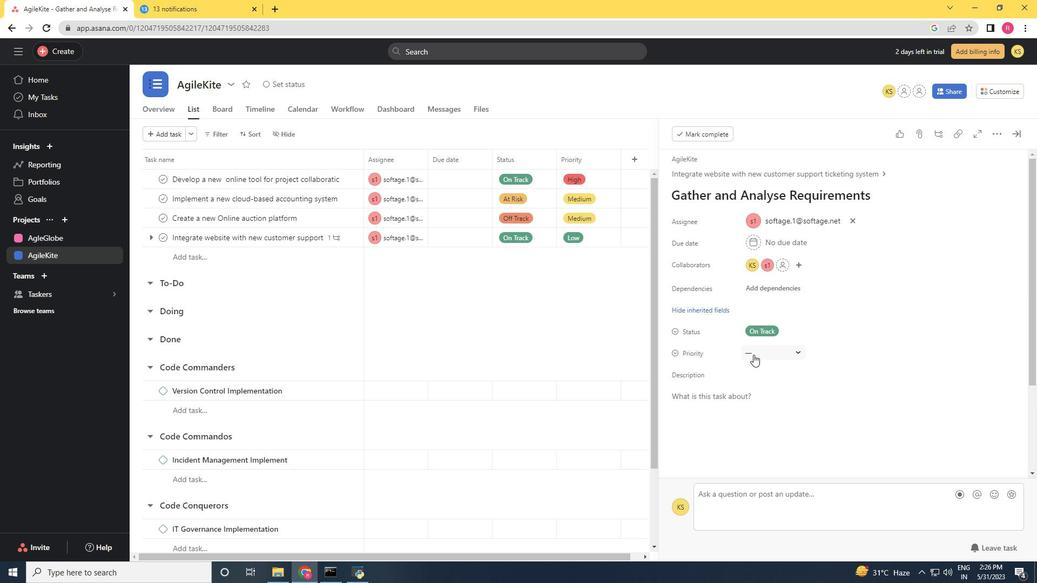 
Action: Mouse pressed left at (754, 353)
Screenshot: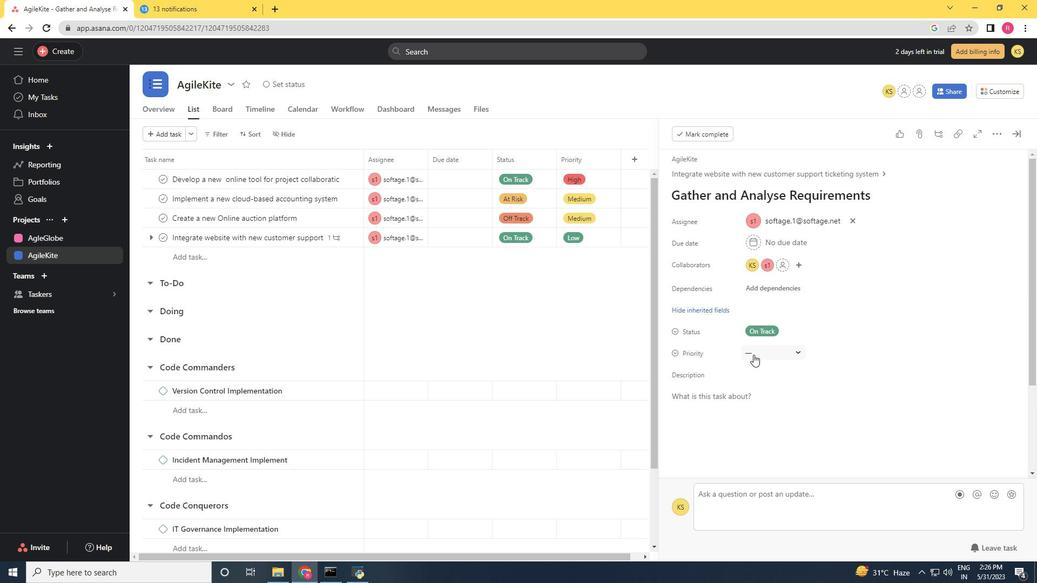 
Action: Mouse moved to (782, 425)
Screenshot: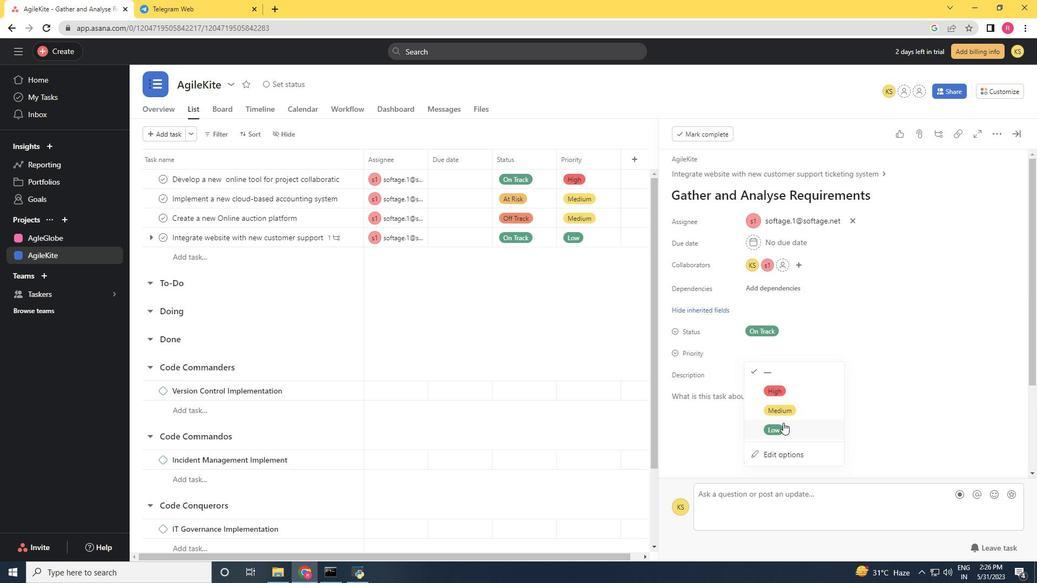 
Action: Mouse pressed left at (782, 425)
Screenshot: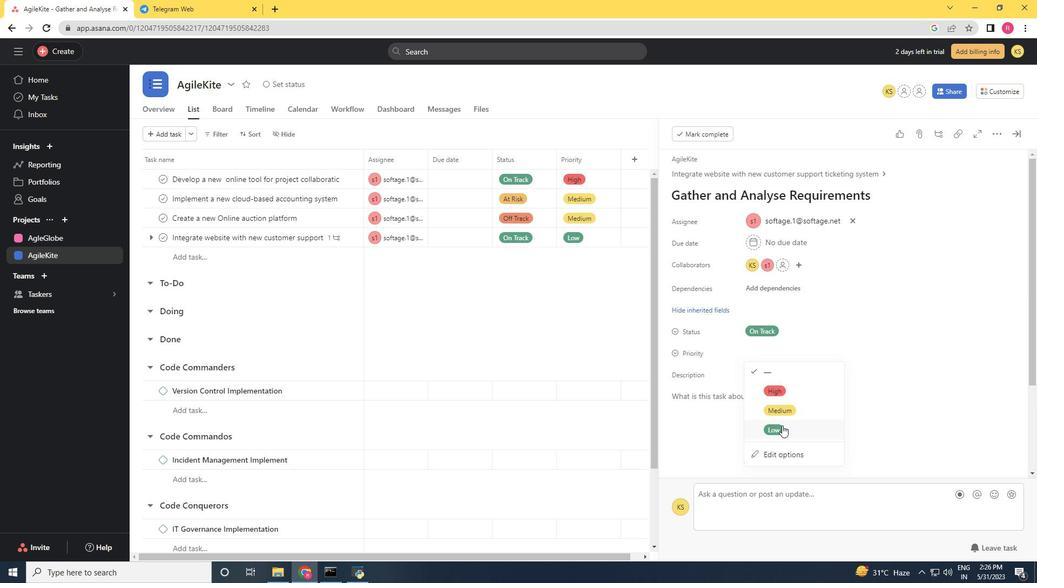
Action: Mouse moved to (786, 423)
Screenshot: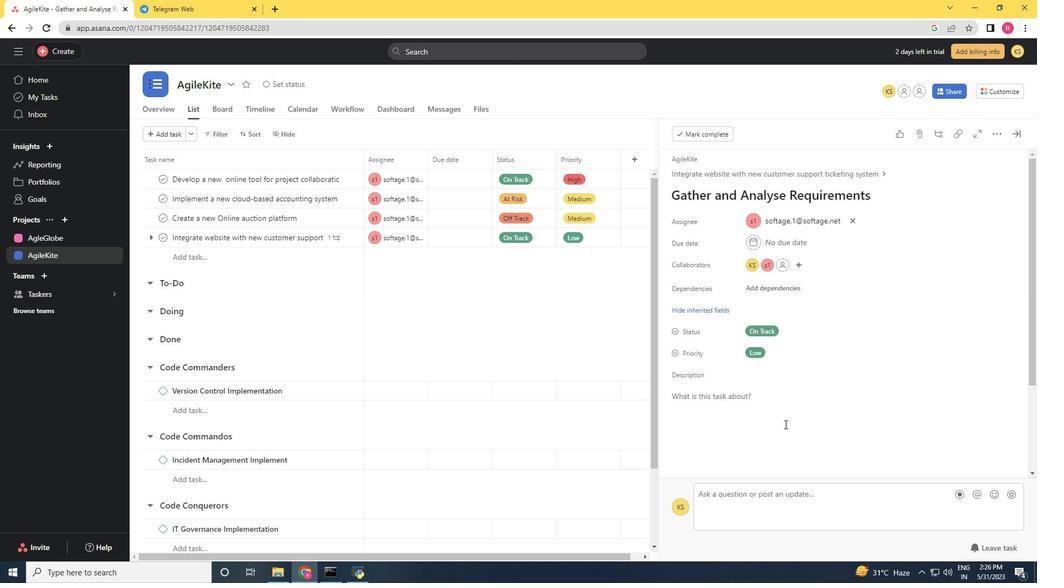 
